 Task: Create a due date automation trigger when advanced on, on the monday of the week before a card is due add fields with custom field "Resume" set to a number greater than 1 and greater or equal to 10 at 11:00 AM.
Action: Mouse moved to (899, 279)
Screenshot: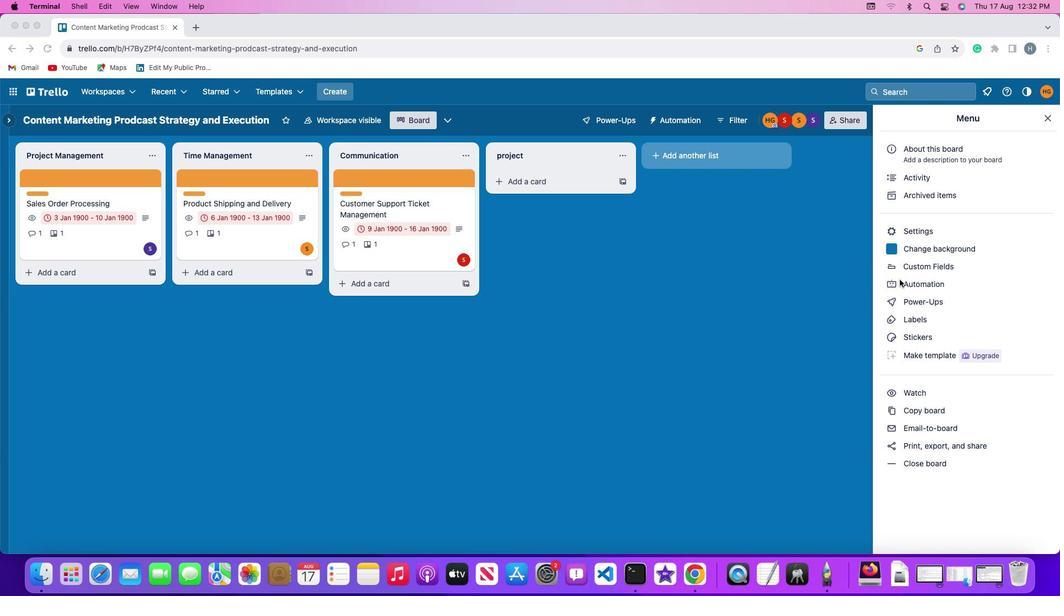 
Action: Mouse pressed left at (899, 279)
Screenshot: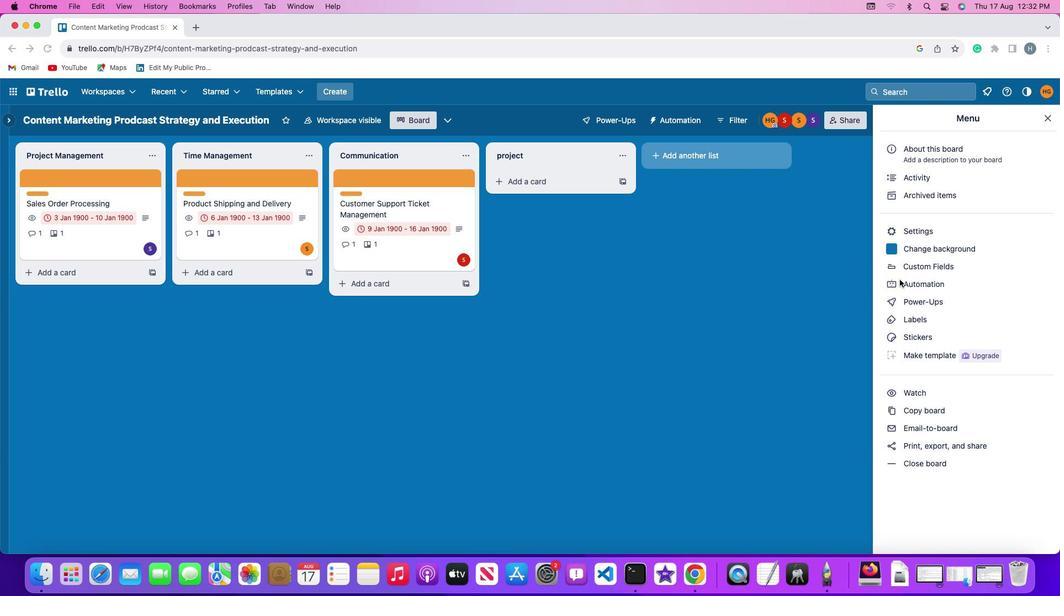 
Action: Mouse moved to (900, 279)
Screenshot: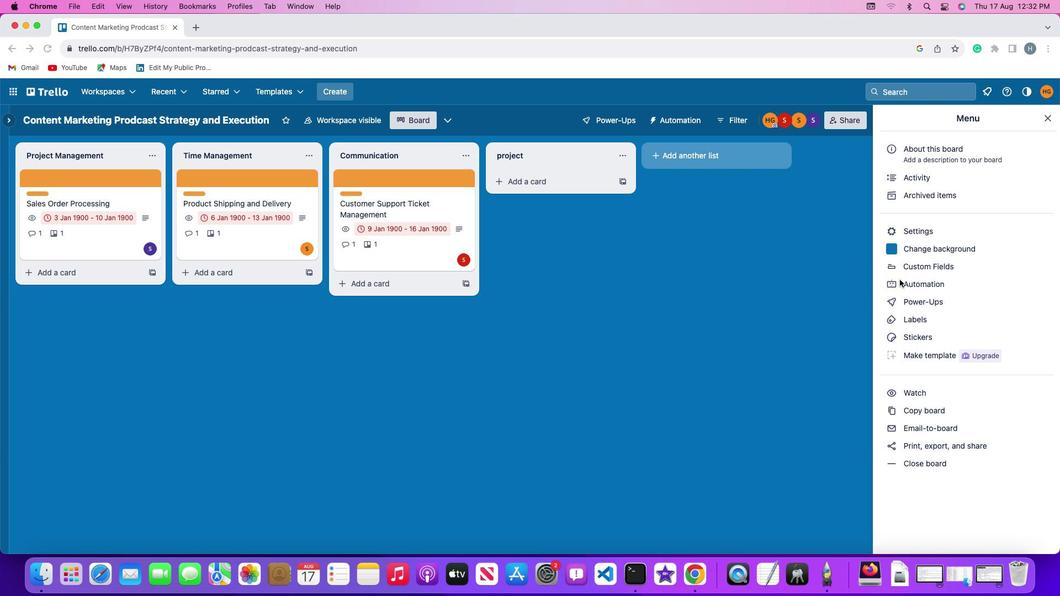 
Action: Mouse pressed left at (900, 279)
Screenshot: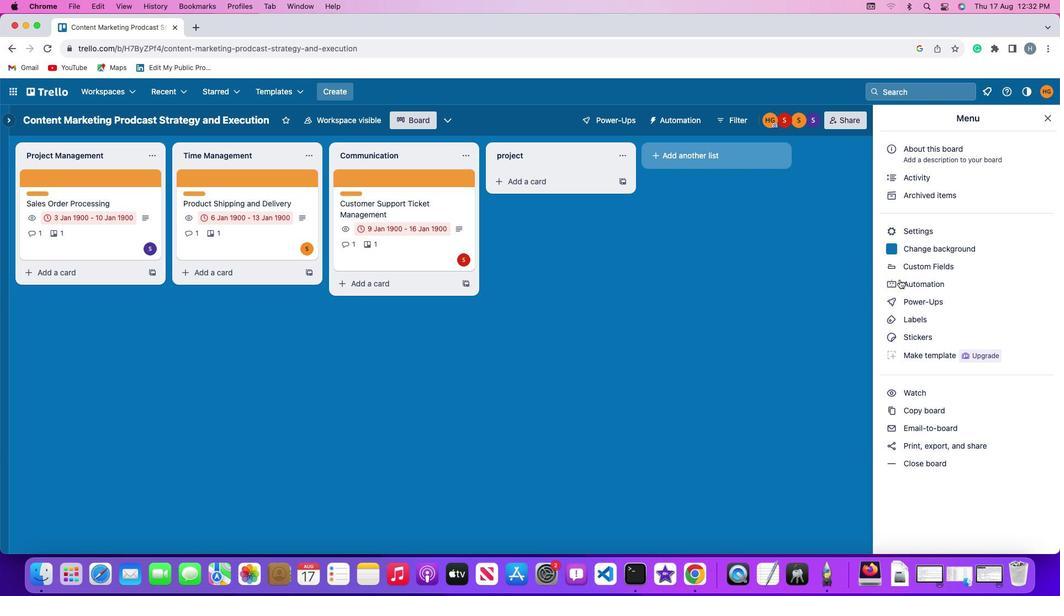 
Action: Mouse moved to (57, 266)
Screenshot: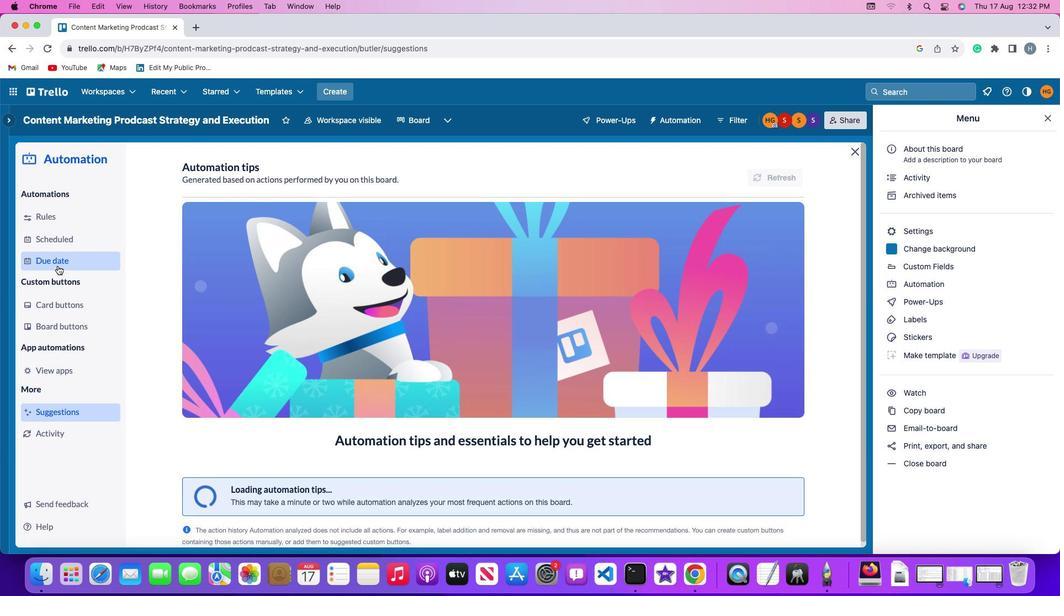 
Action: Mouse pressed left at (57, 266)
Screenshot: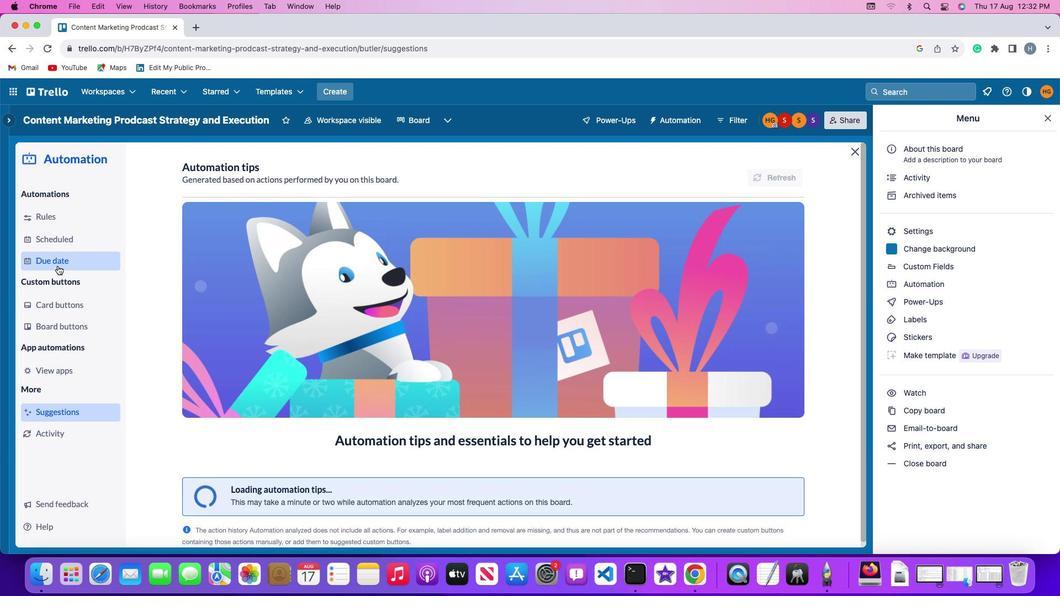 
Action: Mouse moved to (737, 168)
Screenshot: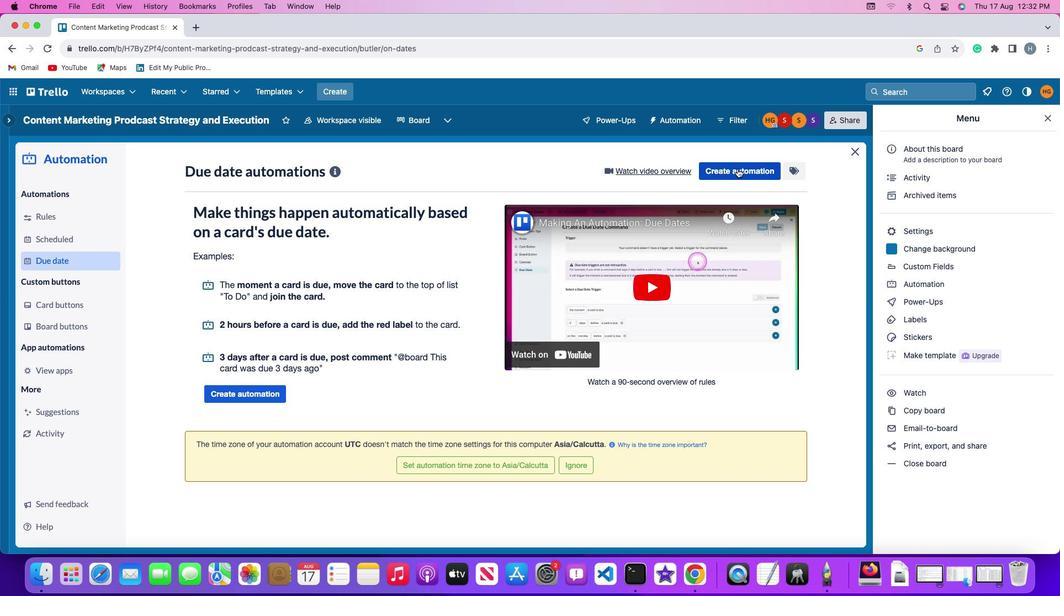 
Action: Mouse pressed left at (737, 168)
Screenshot: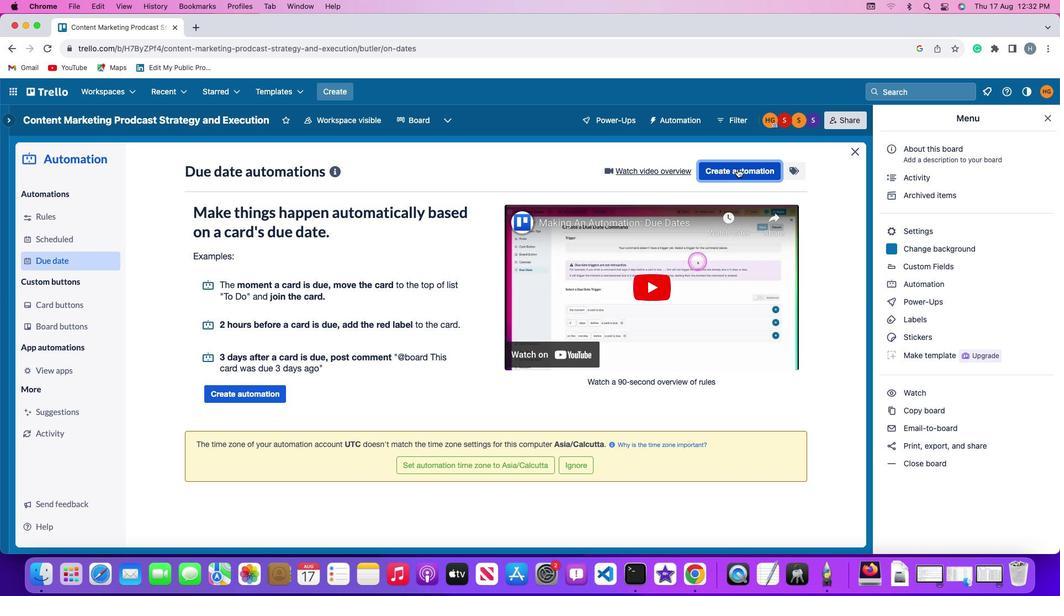 
Action: Mouse moved to (195, 278)
Screenshot: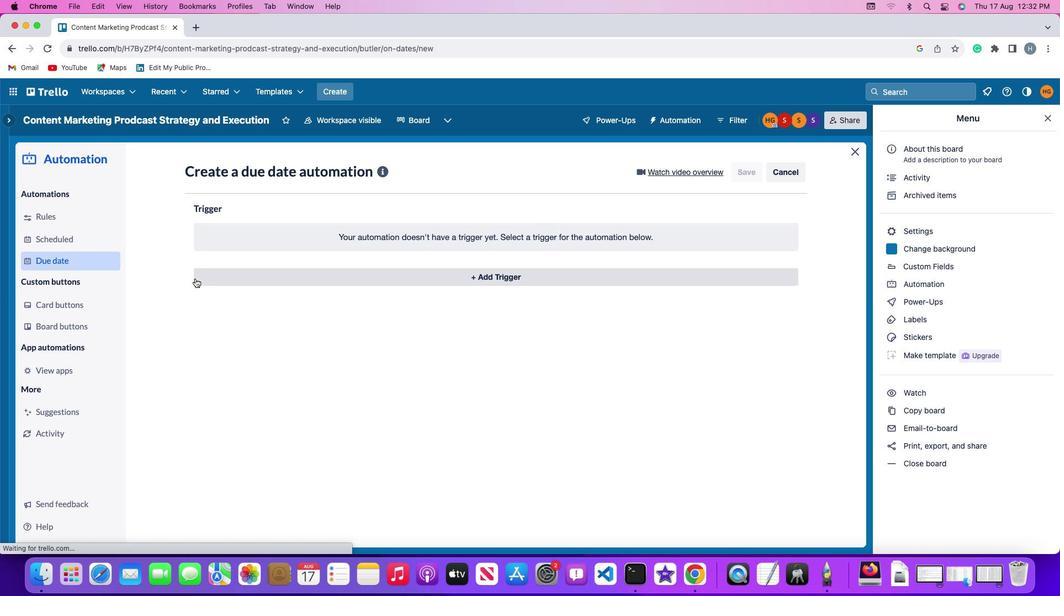 
Action: Mouse pressed left at (195, 278)
Screenshot: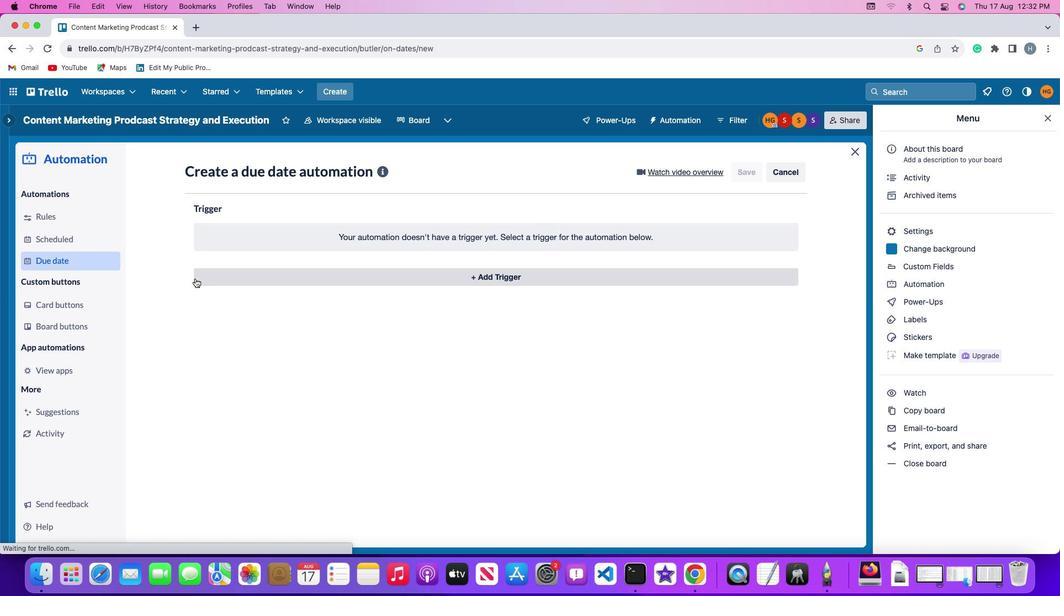 
Action: Mouse moved to (234, 482)
Screenshot: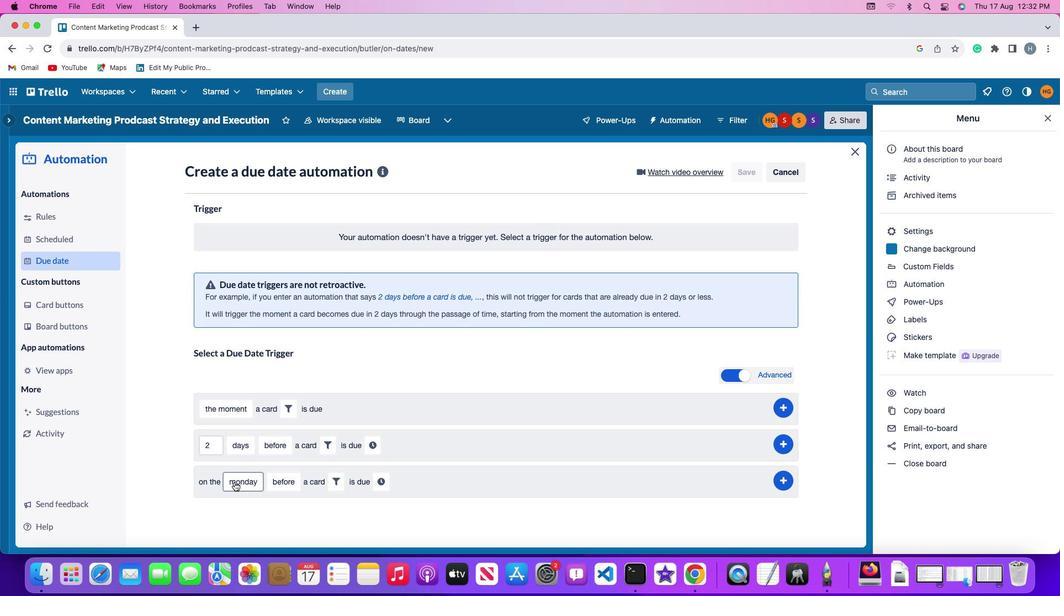
Action: Mouse pressed left at (234, 482)
Screenshot: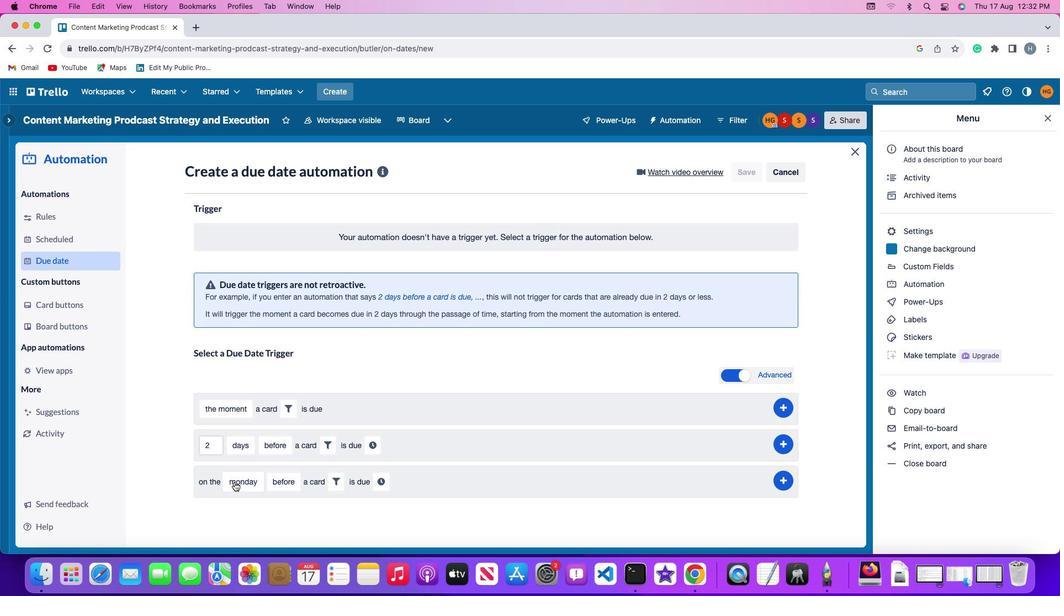 
Action: Mouse moved to (255, 326)
Screenshot: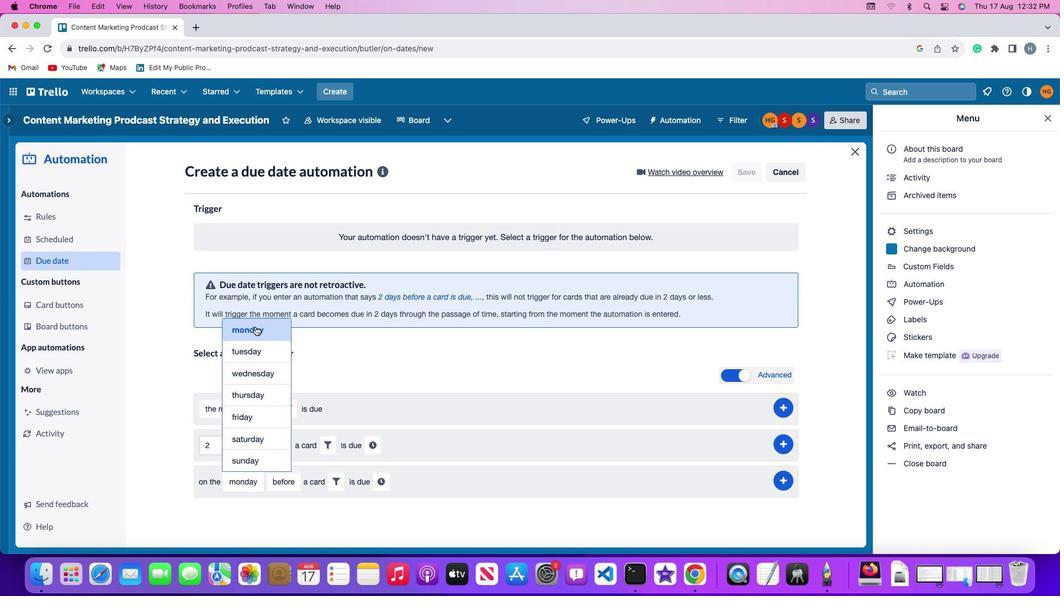 
Action: Mouse pressed left at (255, 326)
Screenshot: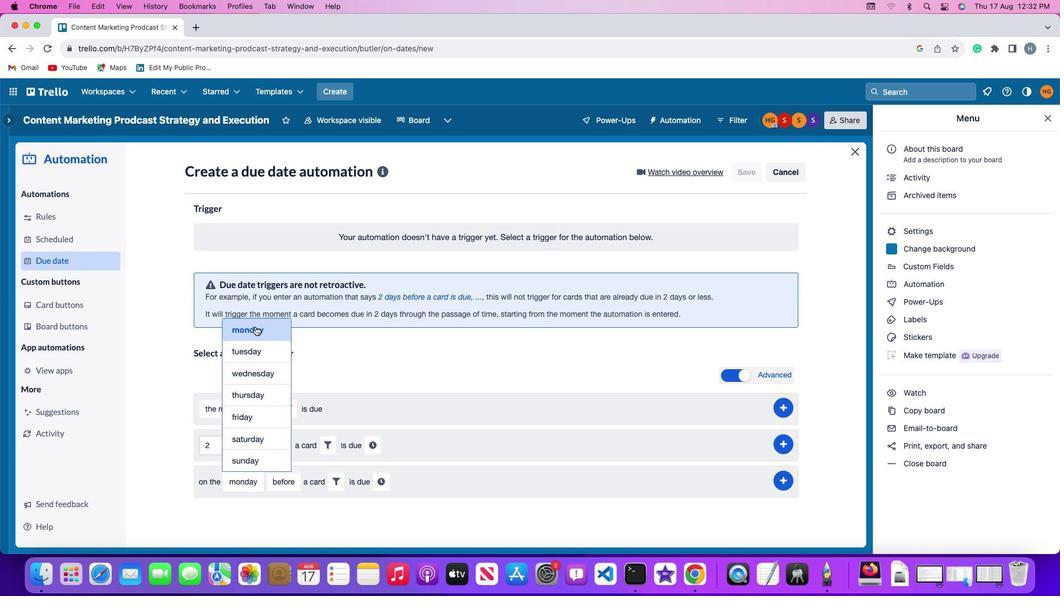 
Action: Mouse moved to (283, 477)
Screenshot: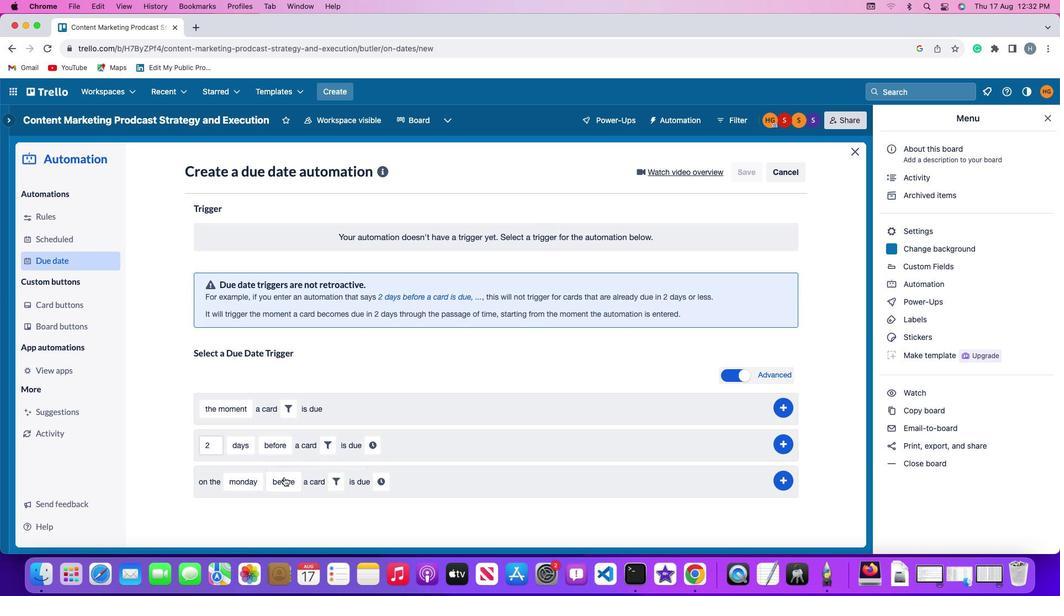 
Action: Mouse pressed left at (283, 477)
Screenshot: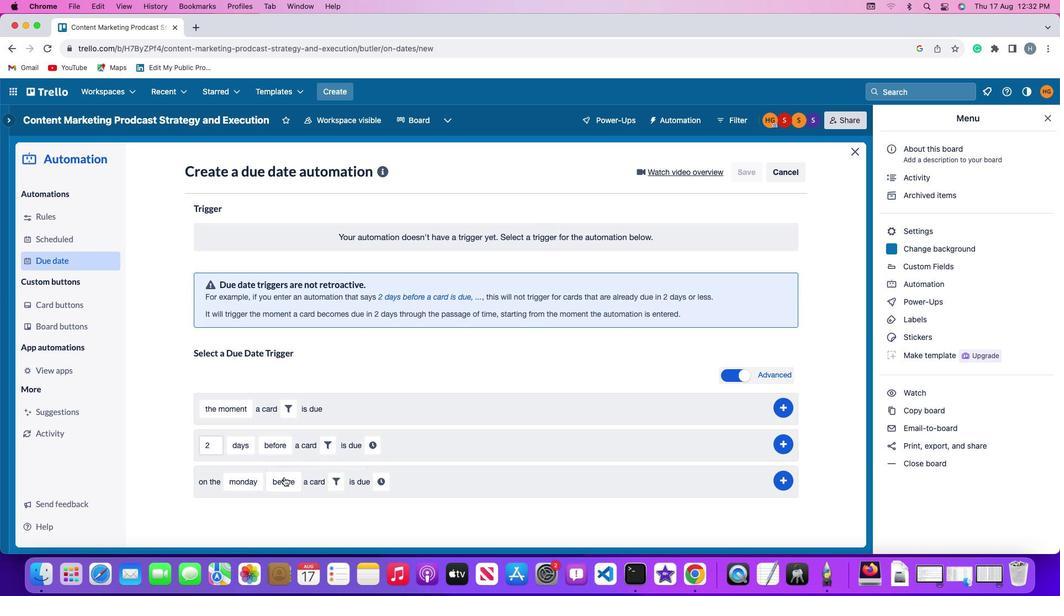 
Action: Mouse moved to (289, 464)
Screenshot: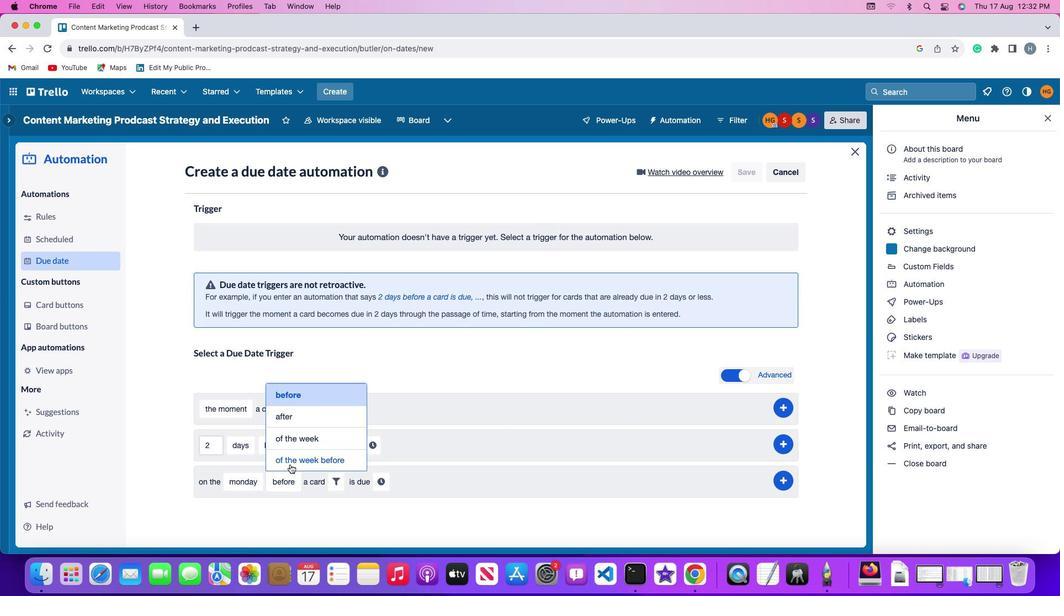 
Action: Mouse pressed left at (289, 464)
Screenshot: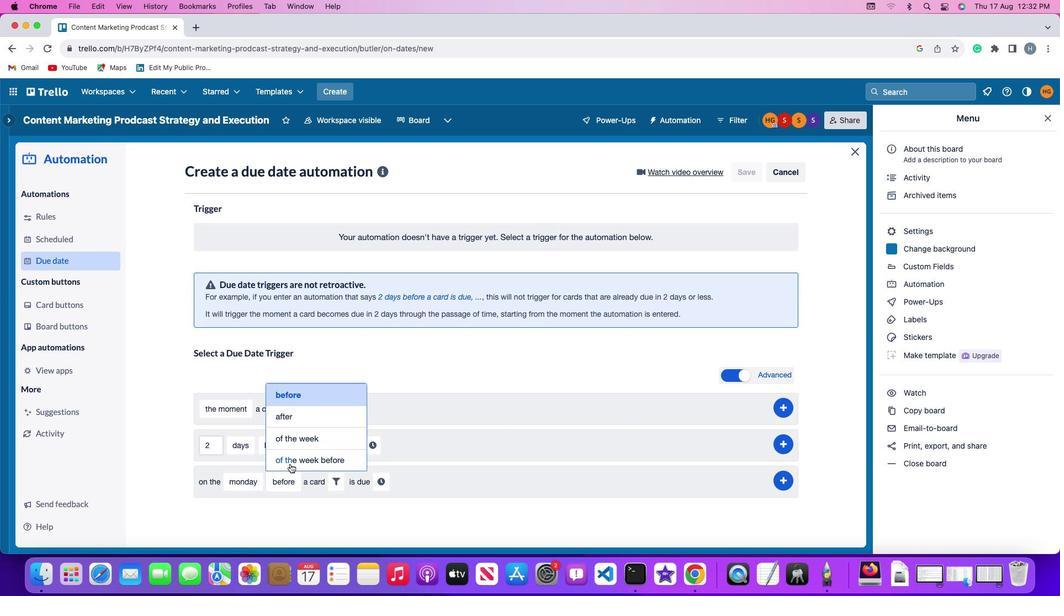 
Action: Mouse moved to (373, 483)
Screenshot: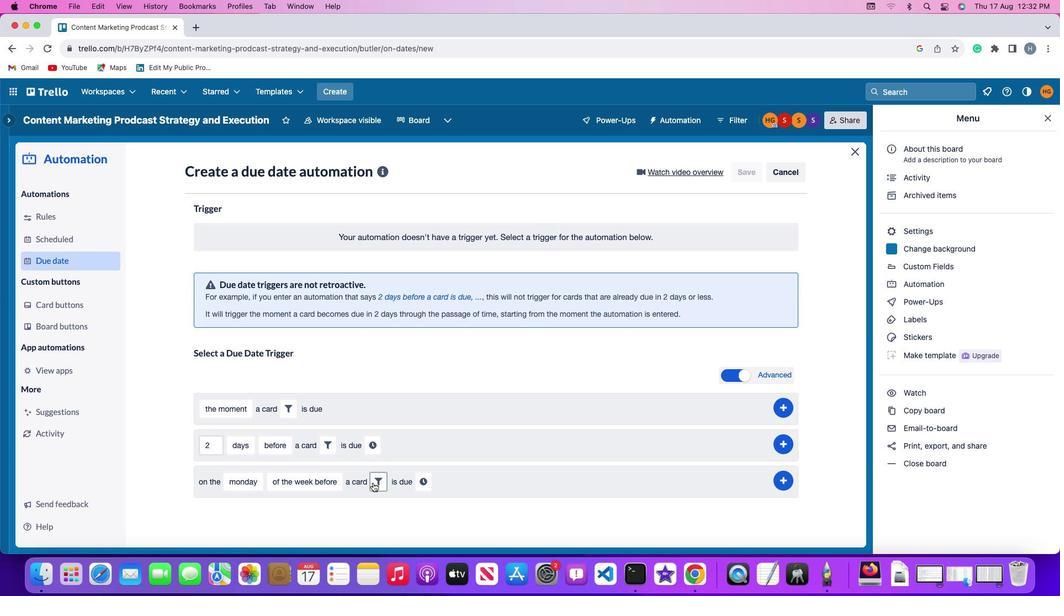 
Action: Mouse pressed left at (373, 483)
Screenshot: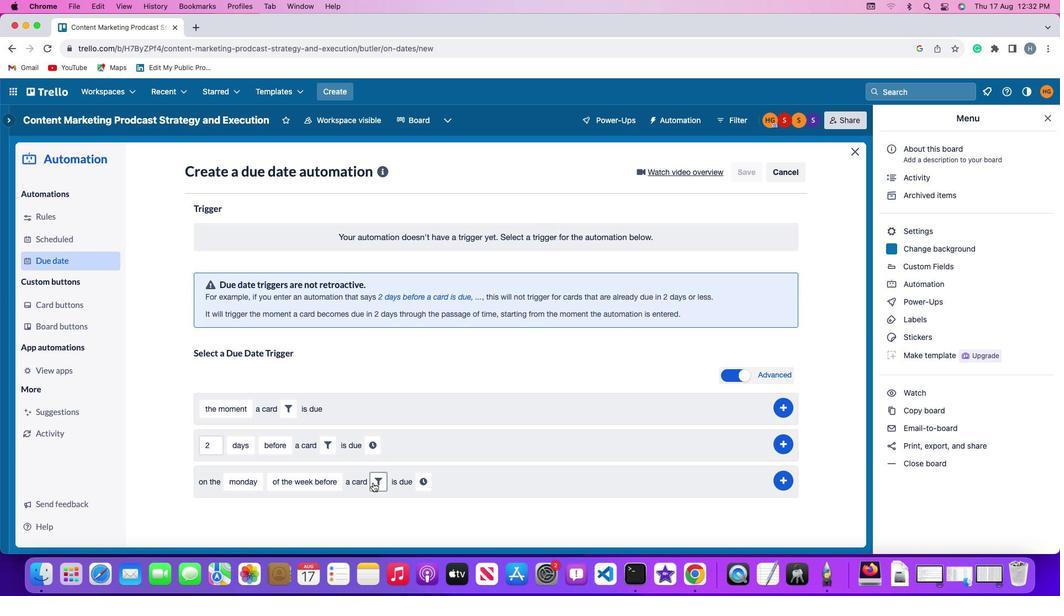 
Action: Mouse moved to (557, 516)
Screenshot: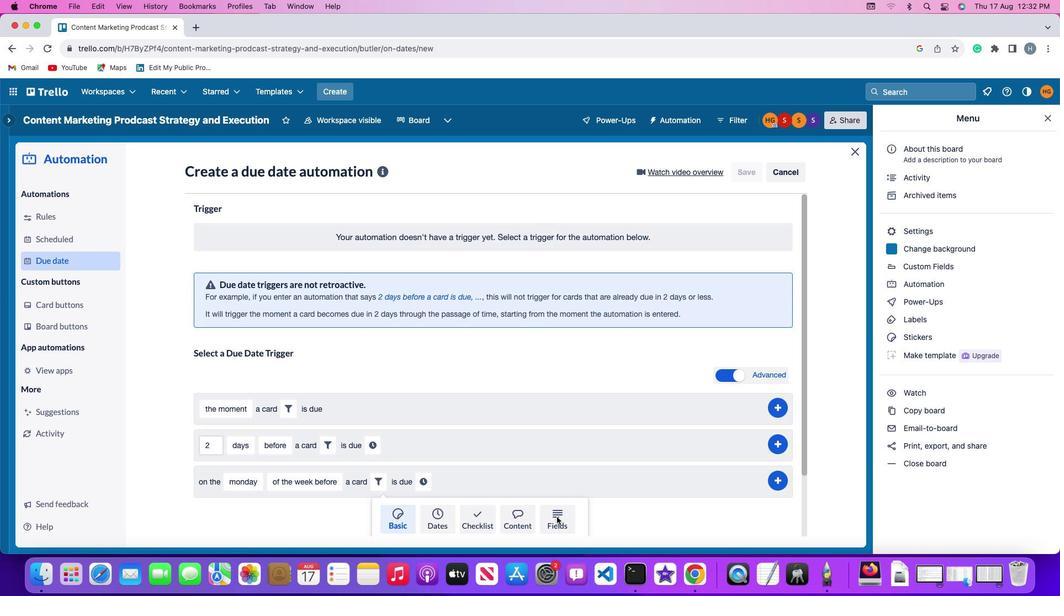 
Action: Mouse pressed left at (557, 516)
Screenshot: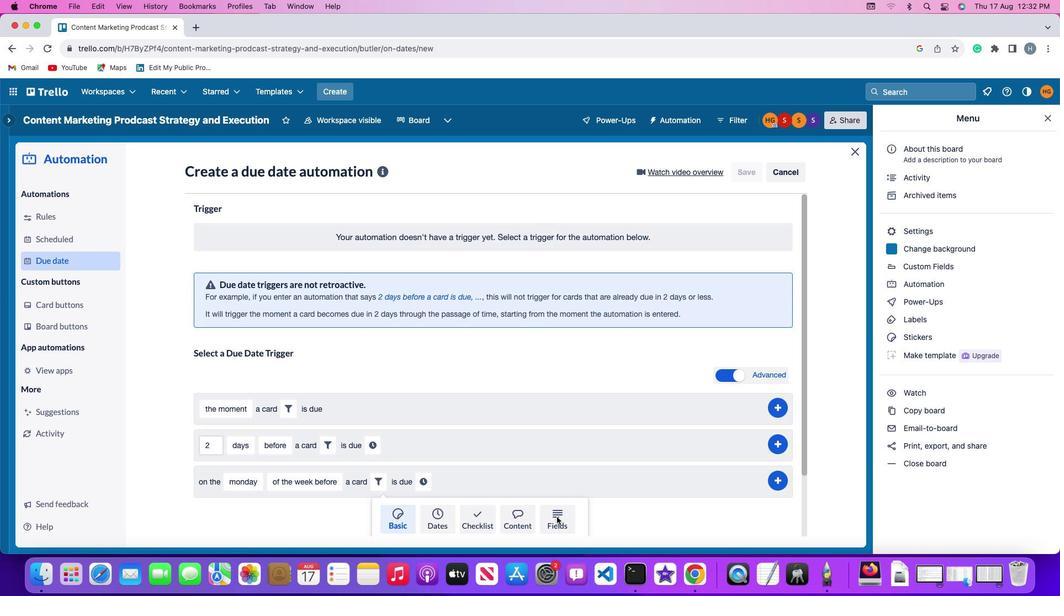 
Action: Mouse moved to (372, 525)
Screenshot: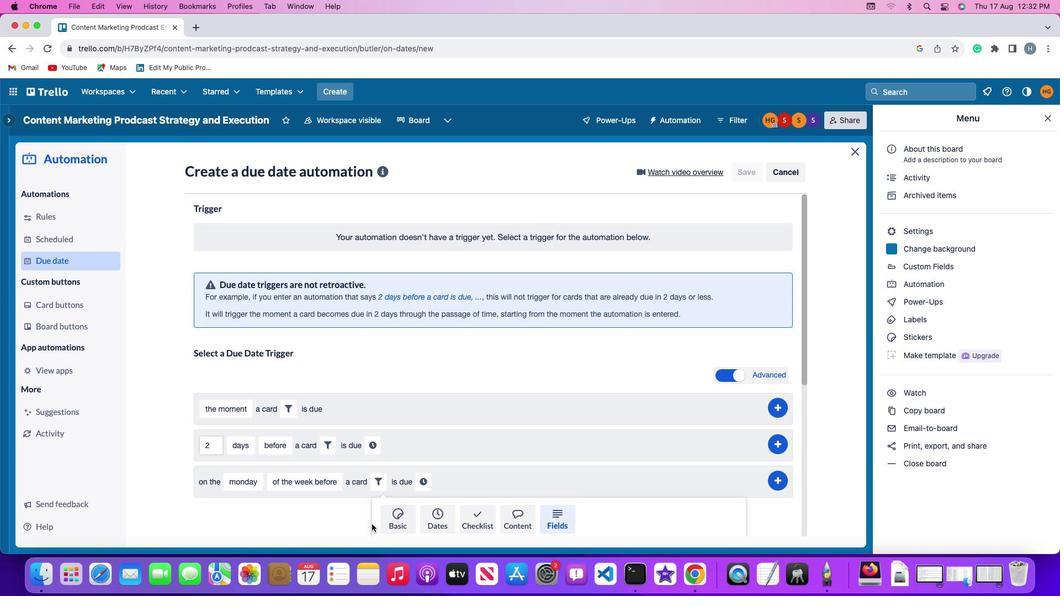 
Action: Mouse scrolled (372, 525) with delta (0, 0)
Screenshot: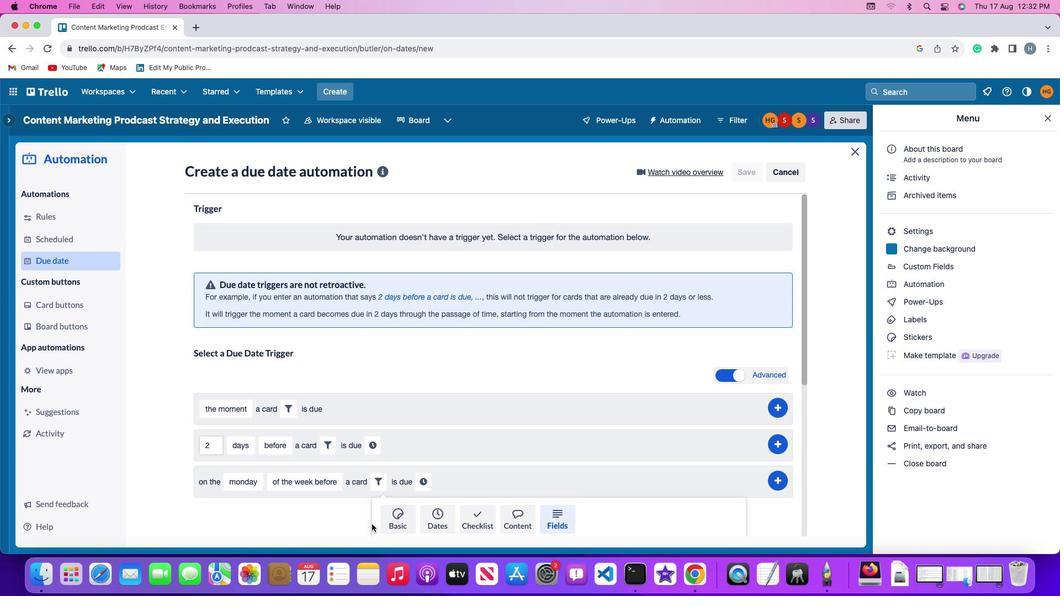 
Action: Mouse moved to (372, 524)
Screenshot: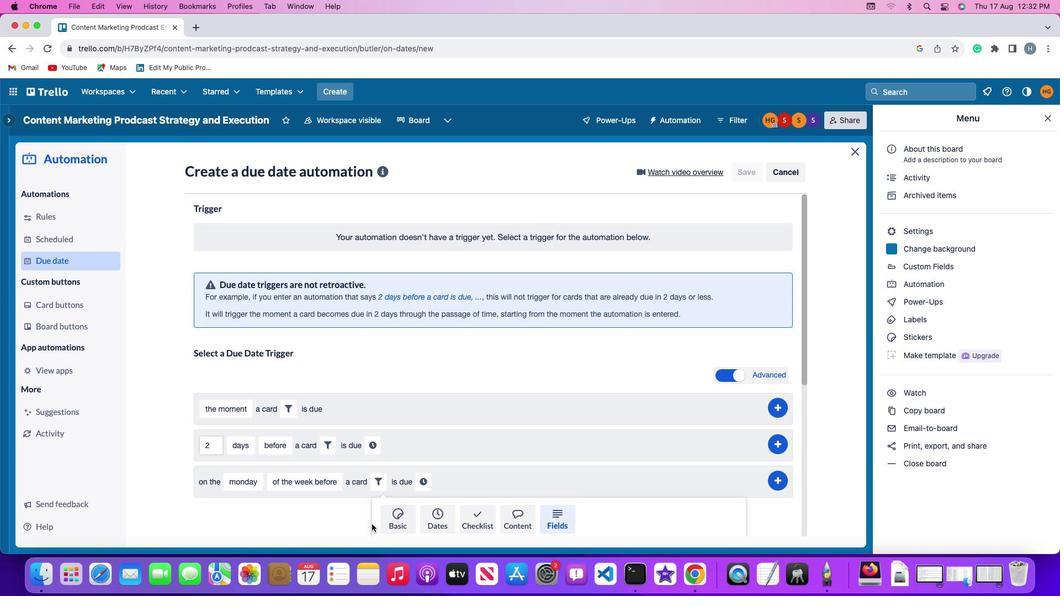 
Action: Mouse scrolled (372, 524) with delta (0, 0)
Screenshot: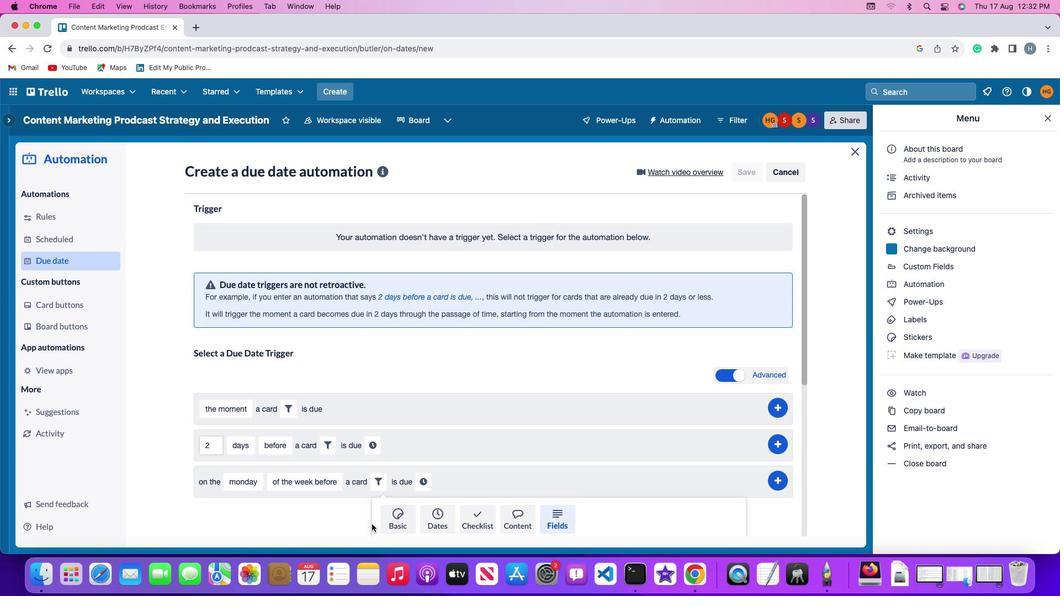 
Action: Mouse moved to (372, 524)
Screenshot: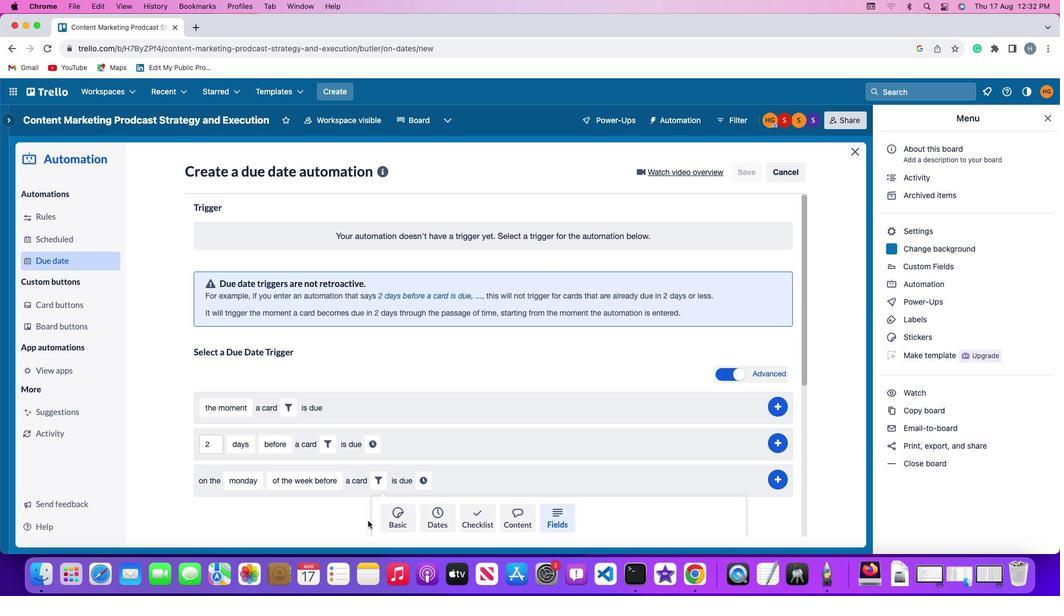 
Action: Mouse scrolled (372, 524) with delta (0, -1)
Screenshot: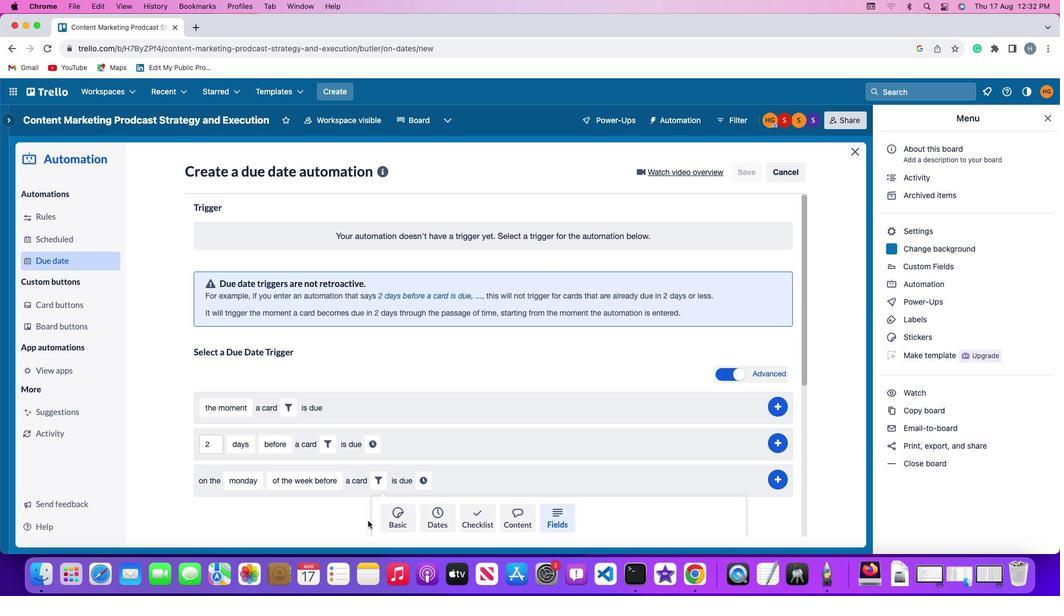 
Action: Mouse moved to (371, 523)
Screenshot: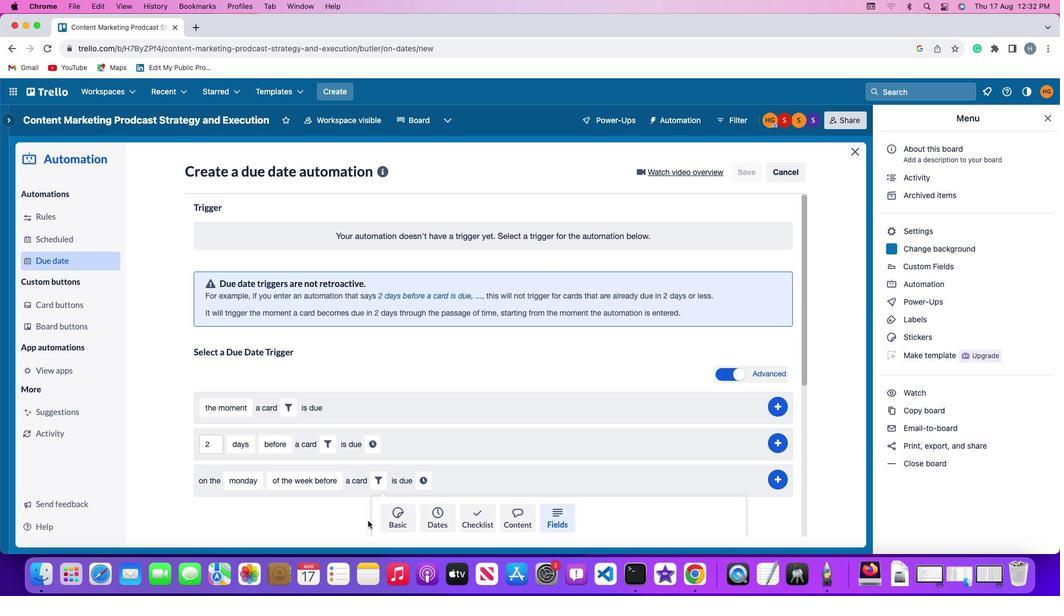 
Action: Mouse scrolled (371, 523) with delta (0, -2)
Screenshot: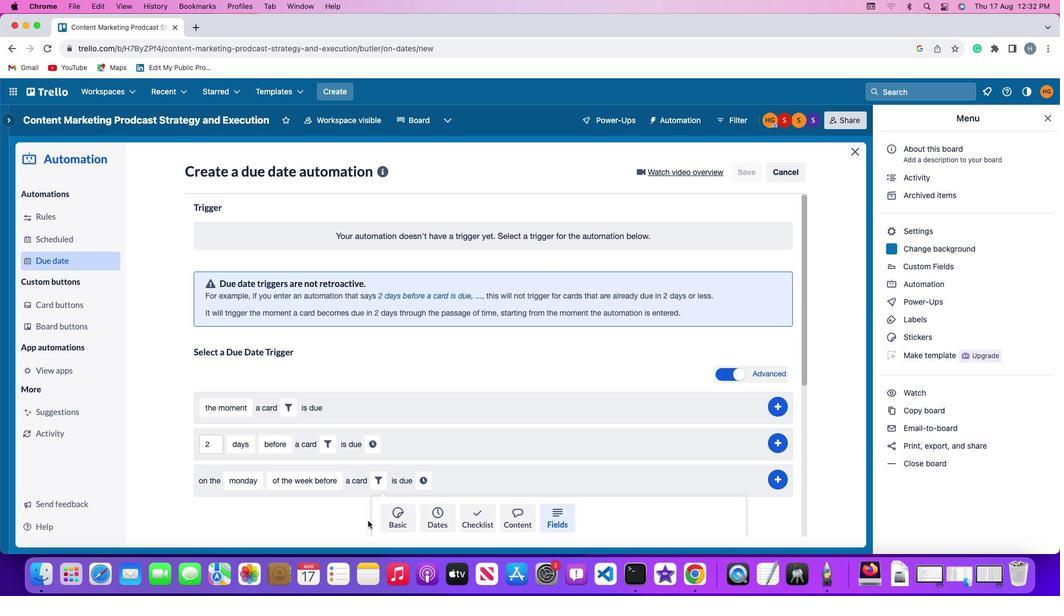 
Action: Mouse moved to (368, 520)
Screenshot: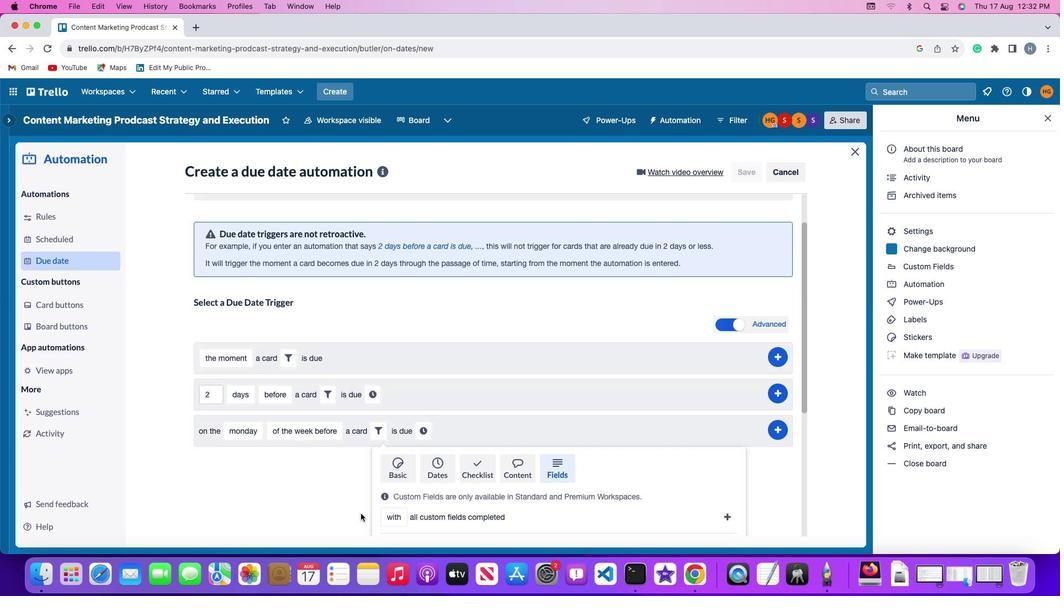 
Action: Mouse scrolled (368, 520) with delta (0, -3)
Screenshot: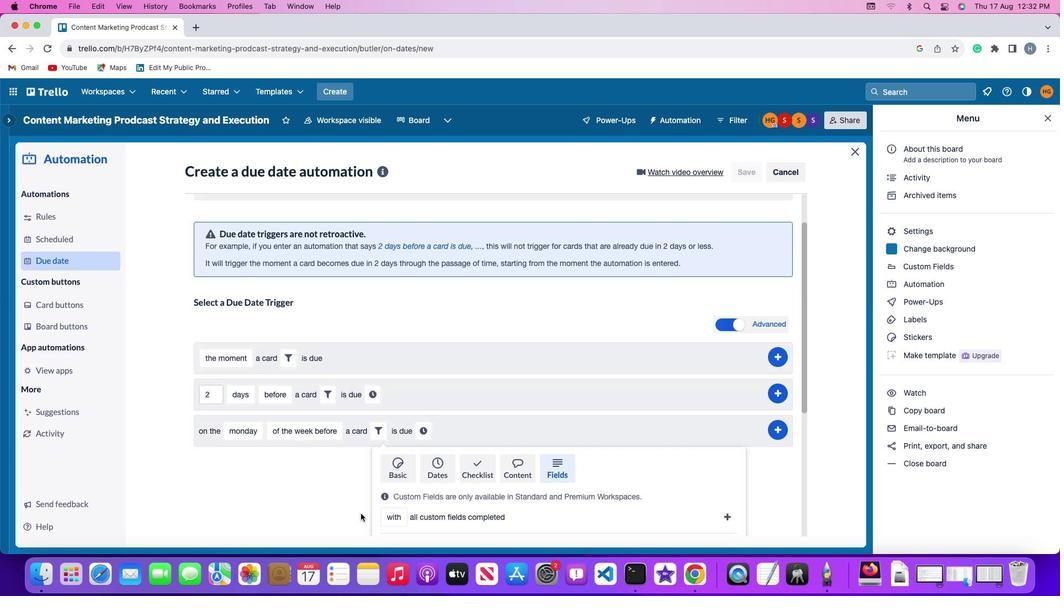 
Action: Mouse moved to (347, 505)
Screenshot: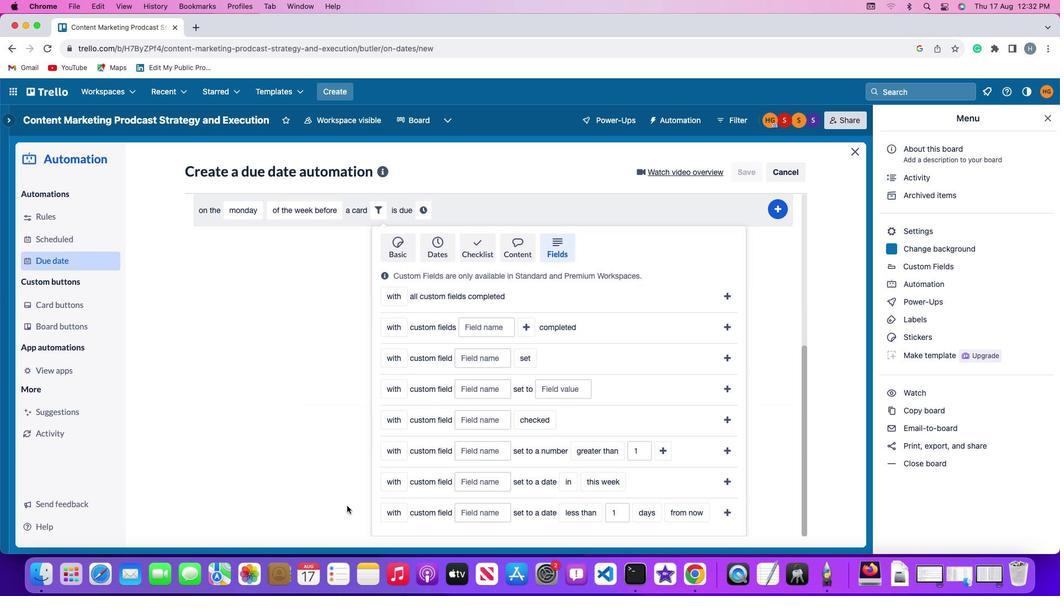 
Action: Mouse scrolled (347, 505) with delta (0, 0)
Screenshot: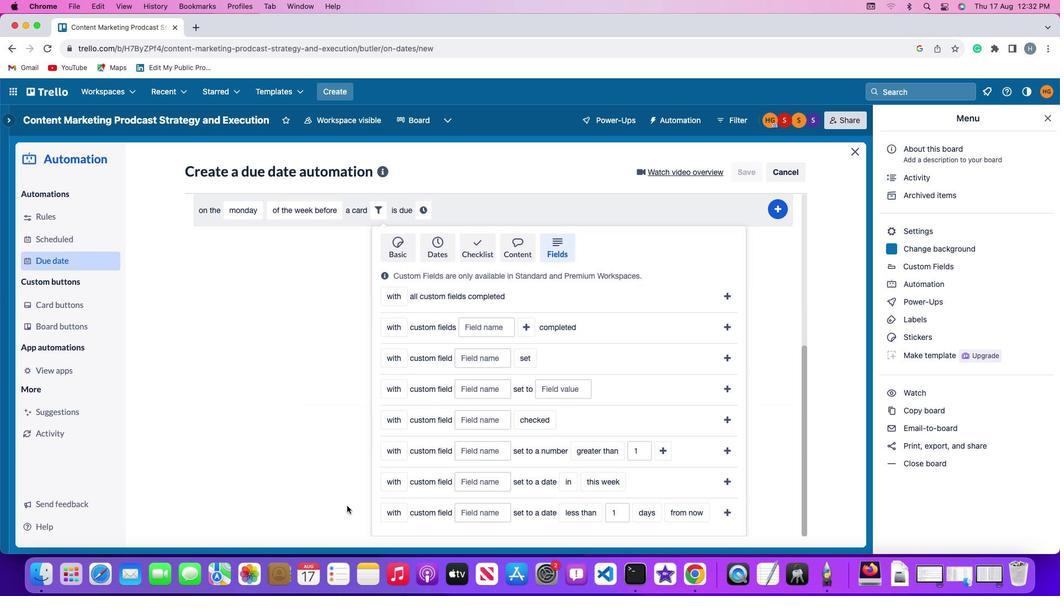 
Action: Mouse moved to (346, 505)
Screenshot: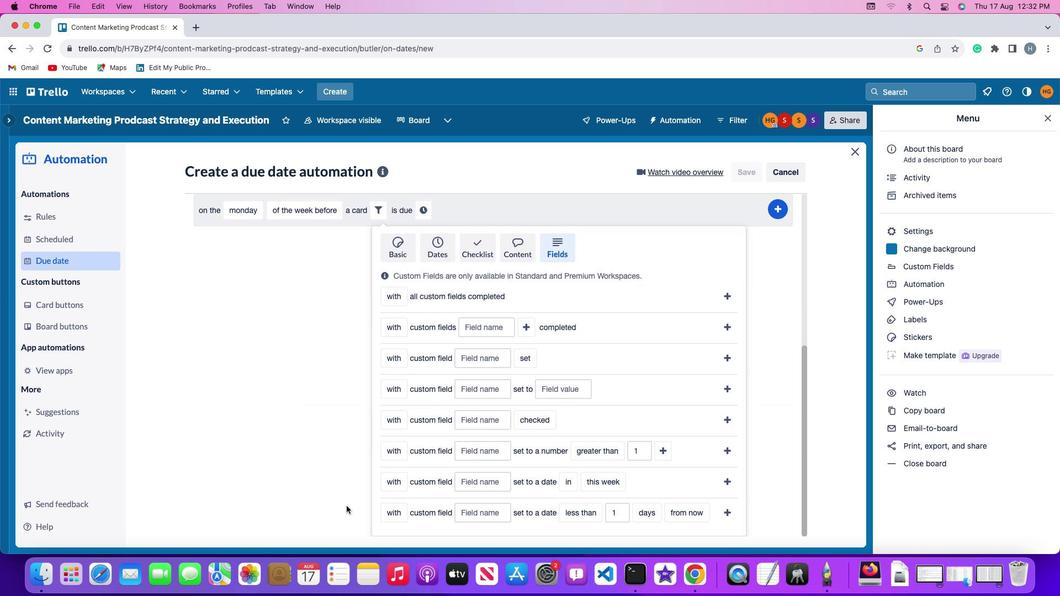 
Action: Mouse scrolled (346, 505) with delta (0, 0)
Screenshot: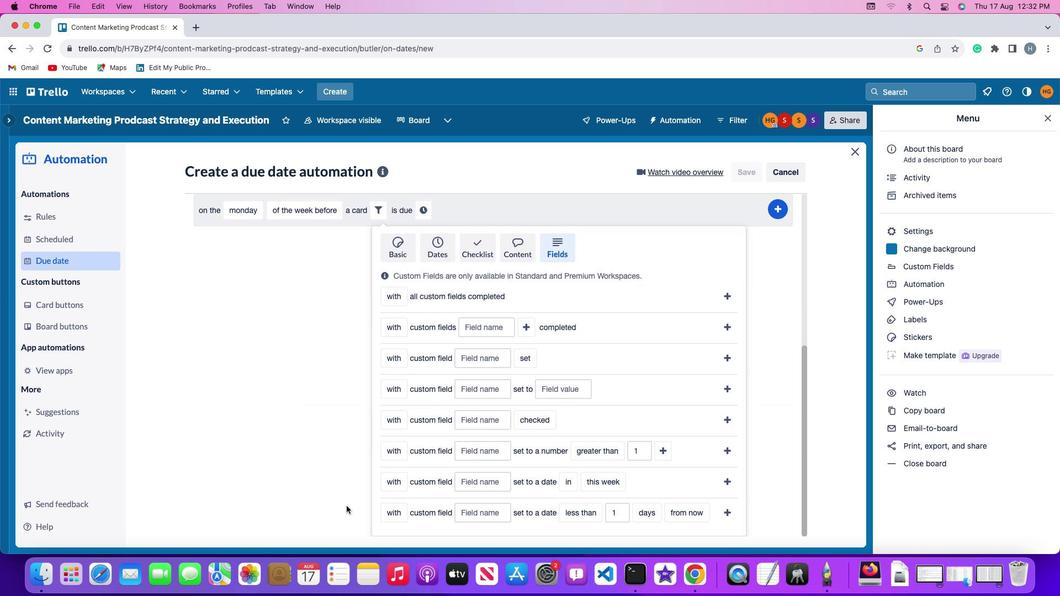 
Action: Mouse scrolled (346, 505) with delta (0, -1)
Screenshot: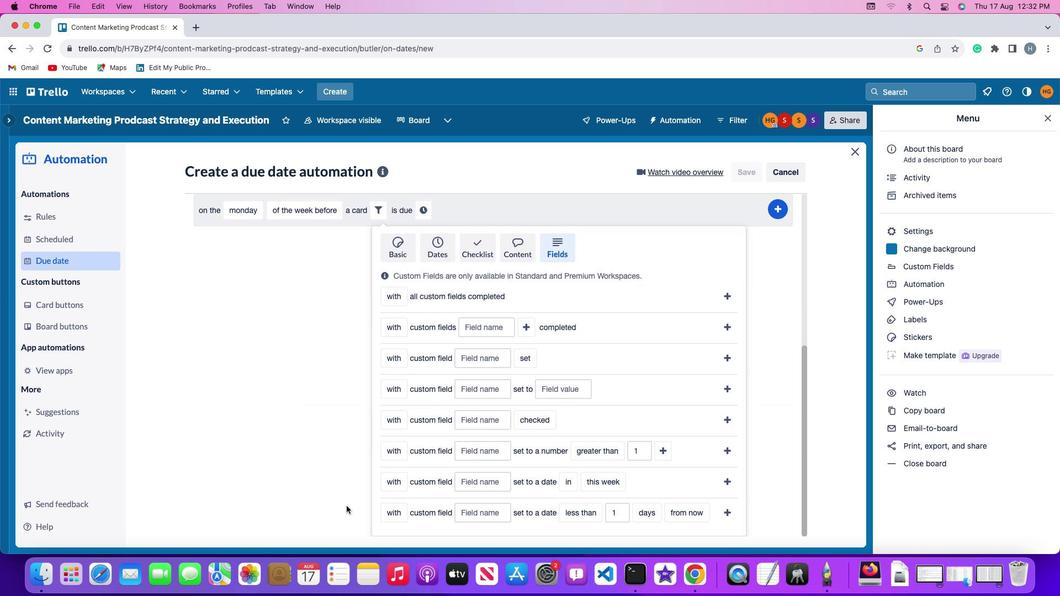 
Action: Mouse moved to (346, 505)
Screenshot: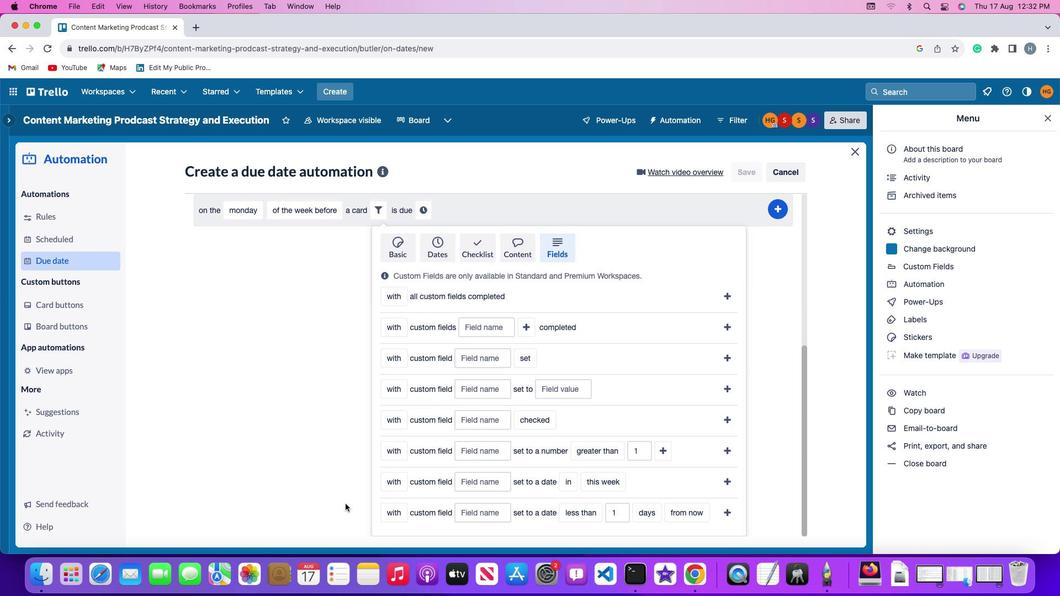 
Action: Mouse scrolled (346, 505) with delta (0, -2)
Screenshot: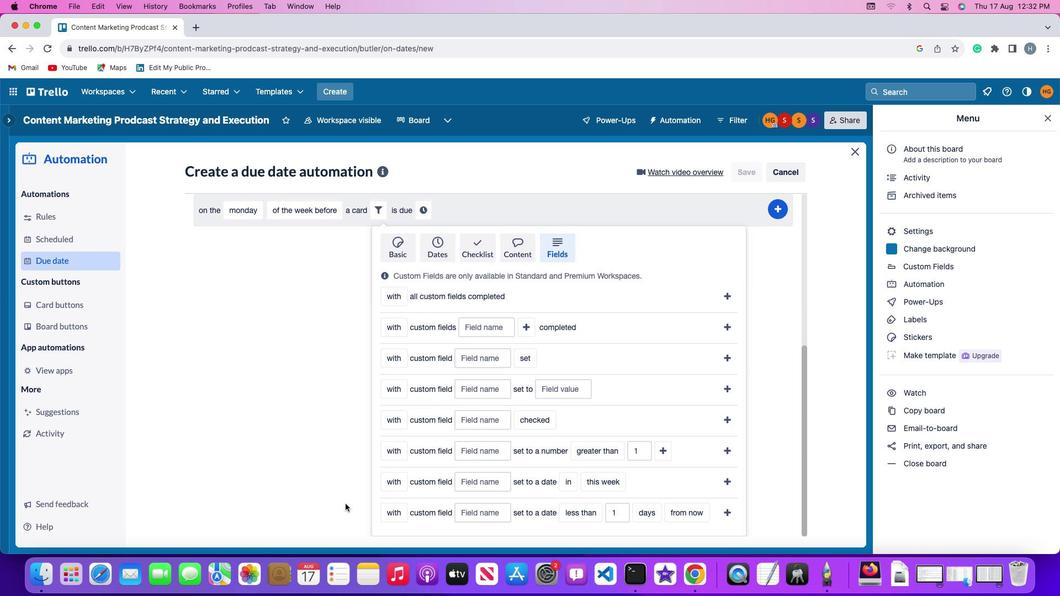 
Action: Mouse moved to (401, 452)
Screenshot: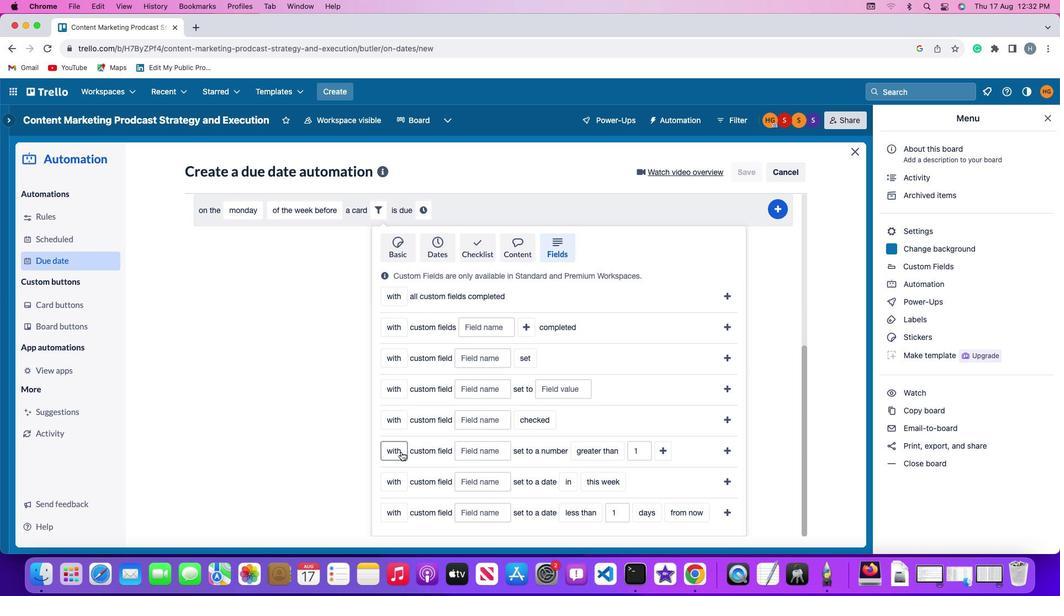 
Action: Mouse pressed left at (401, 452)
Screenshot: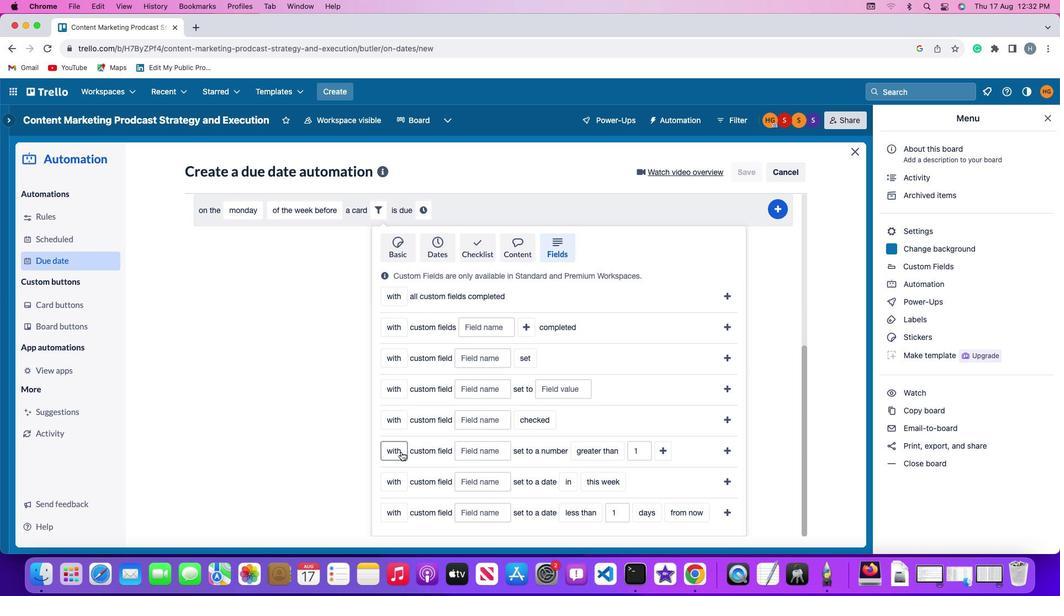 
Action: Mouse moved to (402, 470)
Screenshot: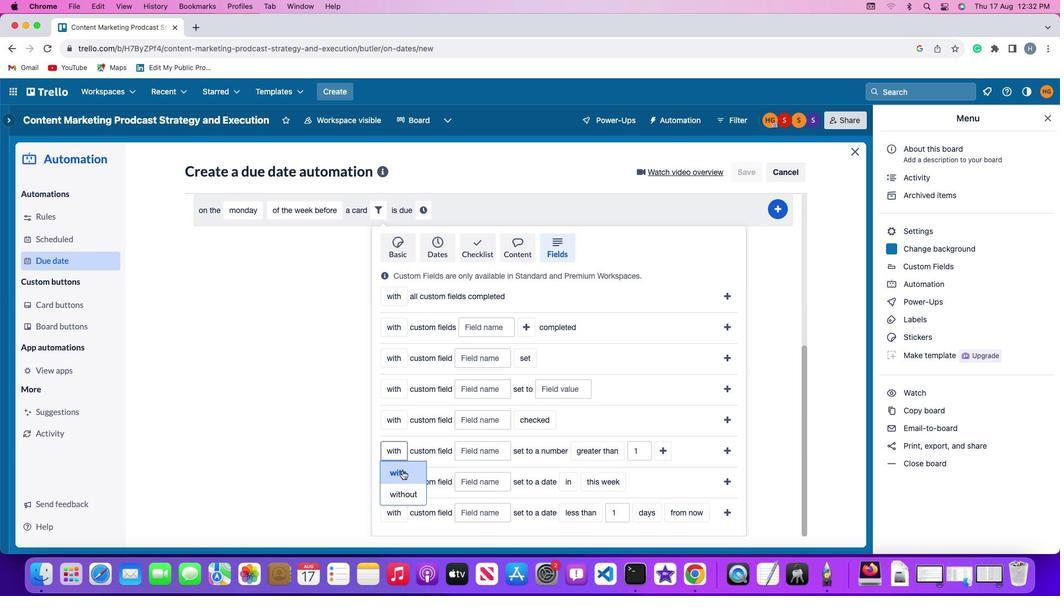 
Action: Mouse pressed left at (402, 470)
Screenshot: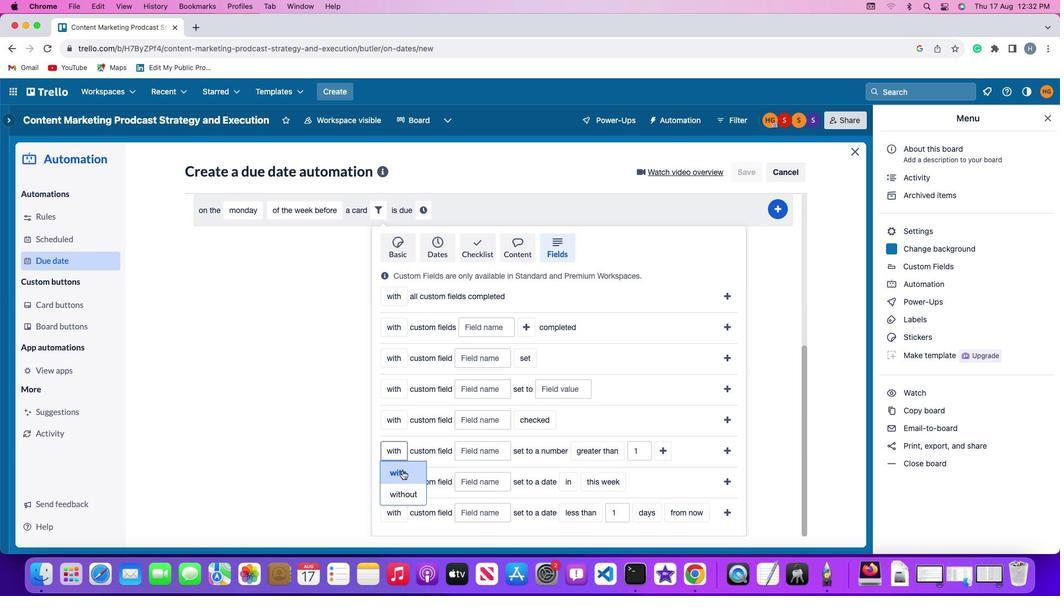
Action: Mouse moved to (466, 454)
Screenshot: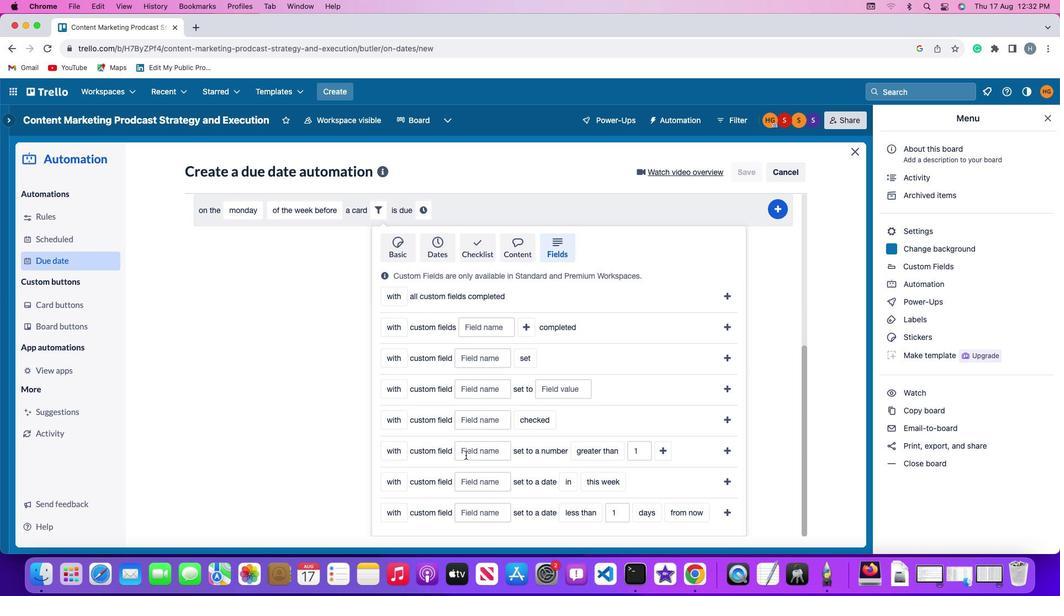 
Action: Mouse pressed left at (466, 454)
Screenshot: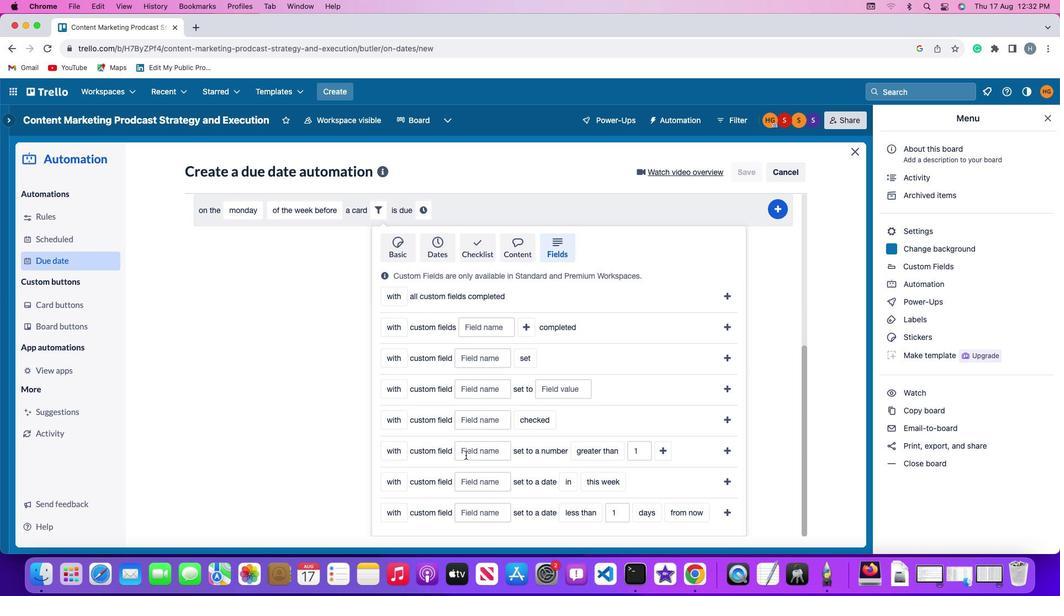 
Action: Mouse moved to (466, 453)
Screenshot: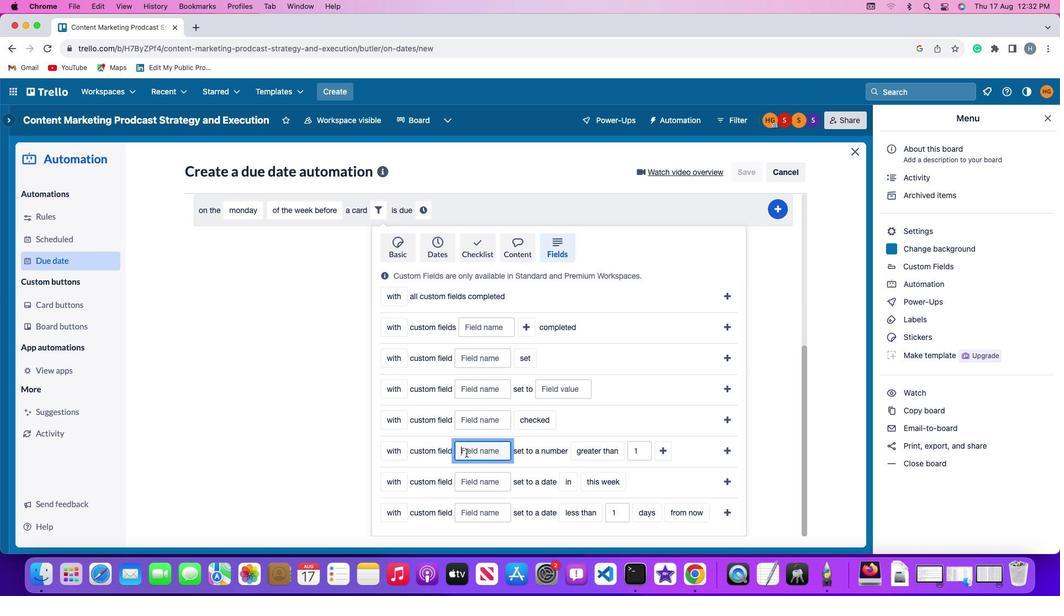 
Action: Key pressed Key.shift'R''e''s''u''m''e'
Screenshot: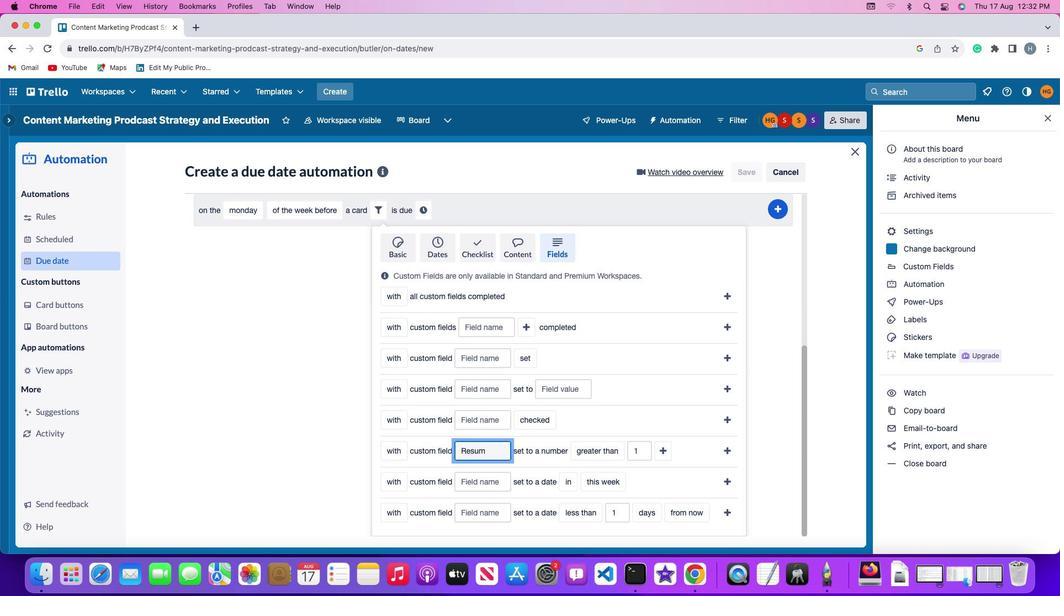 
Action: Mouse moved to (596, 448)
Screenshot: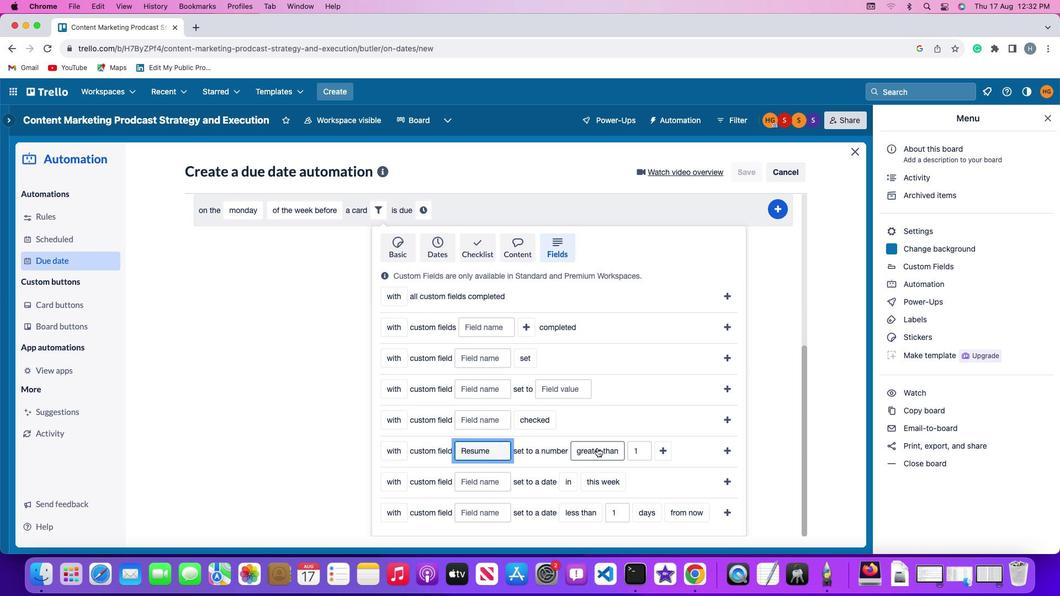 
Action: Mouse pressed left at (596, 448)
Screenshot: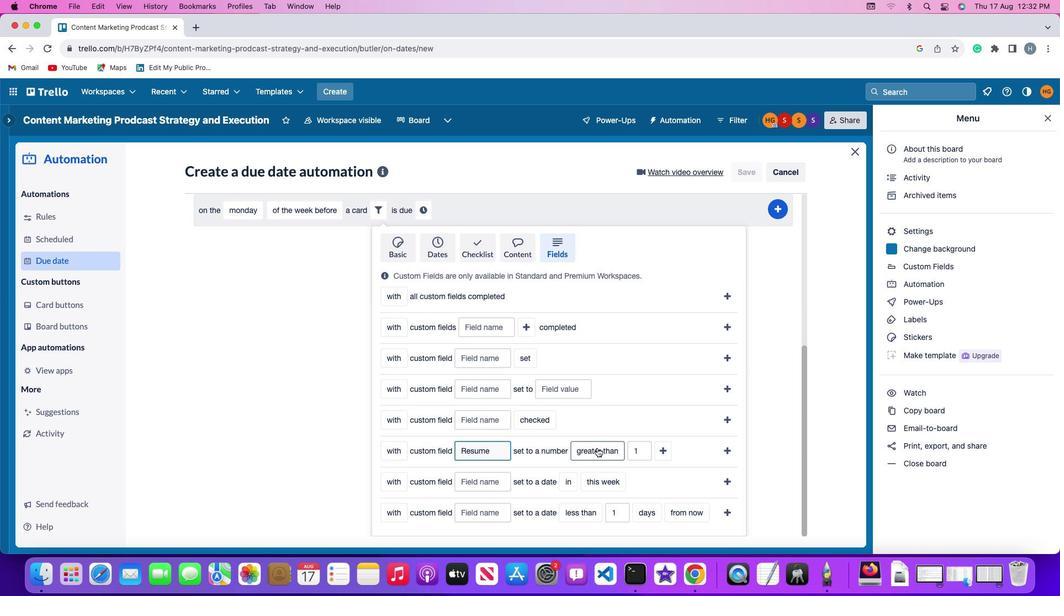 
Action: Mouse moved to (601, 360)
Screenshot: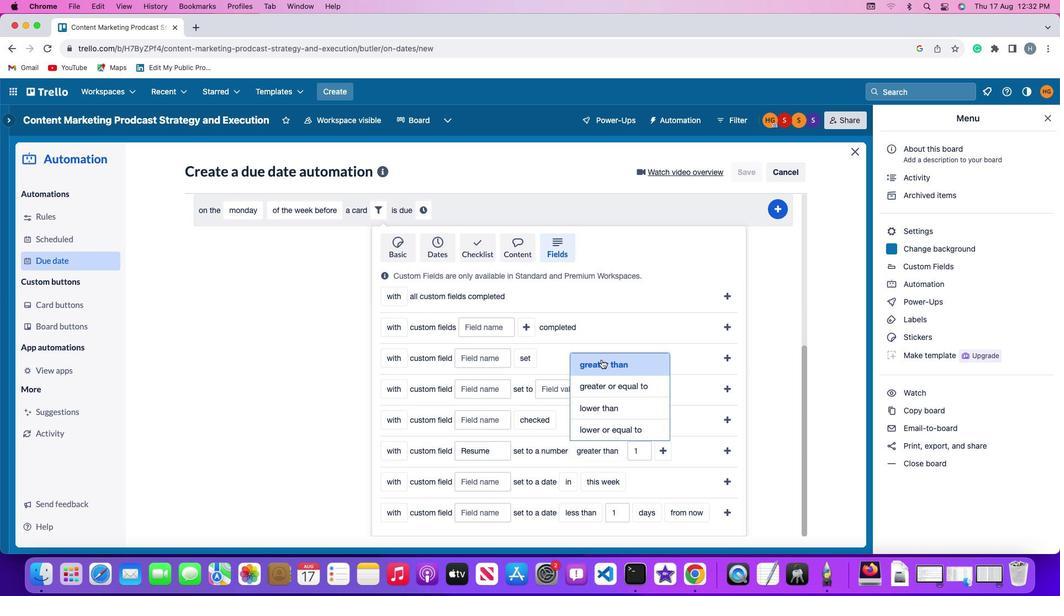 
Action: Mouse pressed left at (601, 360)
Screenshot: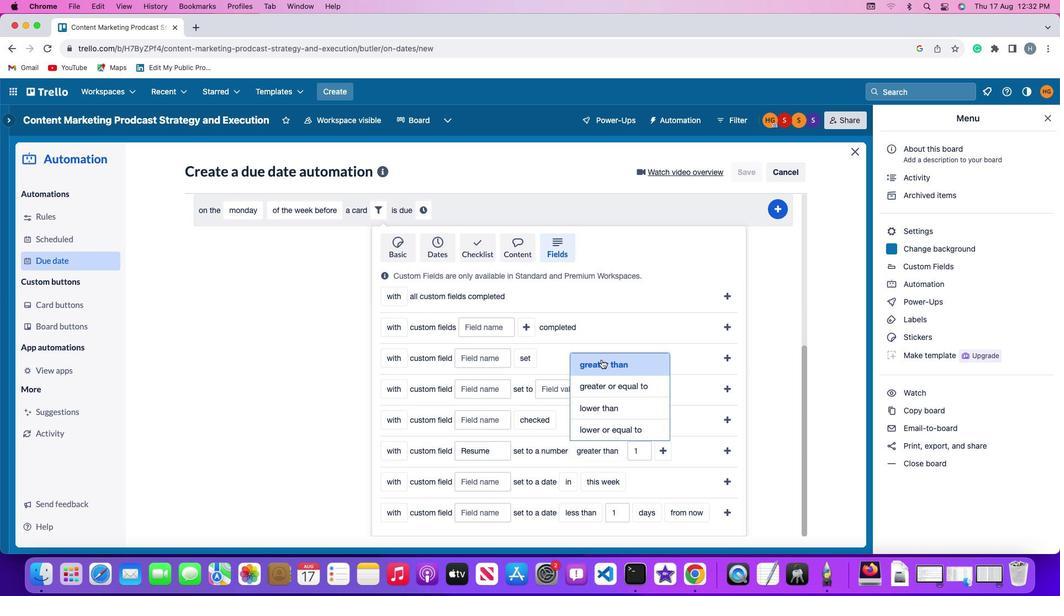 
Action: Mouse moved to (646, 450)
Screenshot: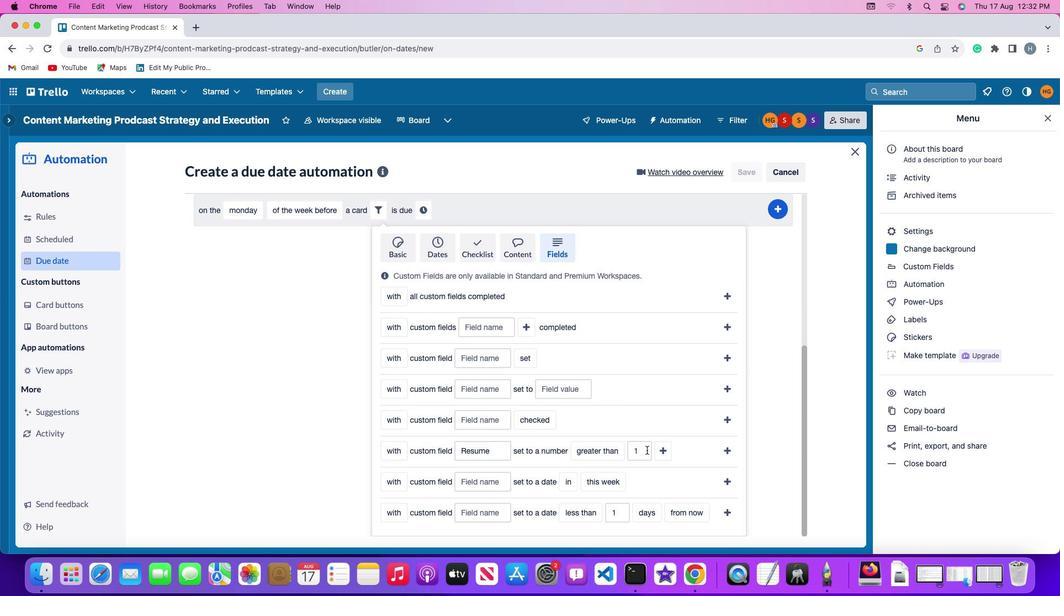 
Action: Mouse pressed left at (646, 450)
Screenshot: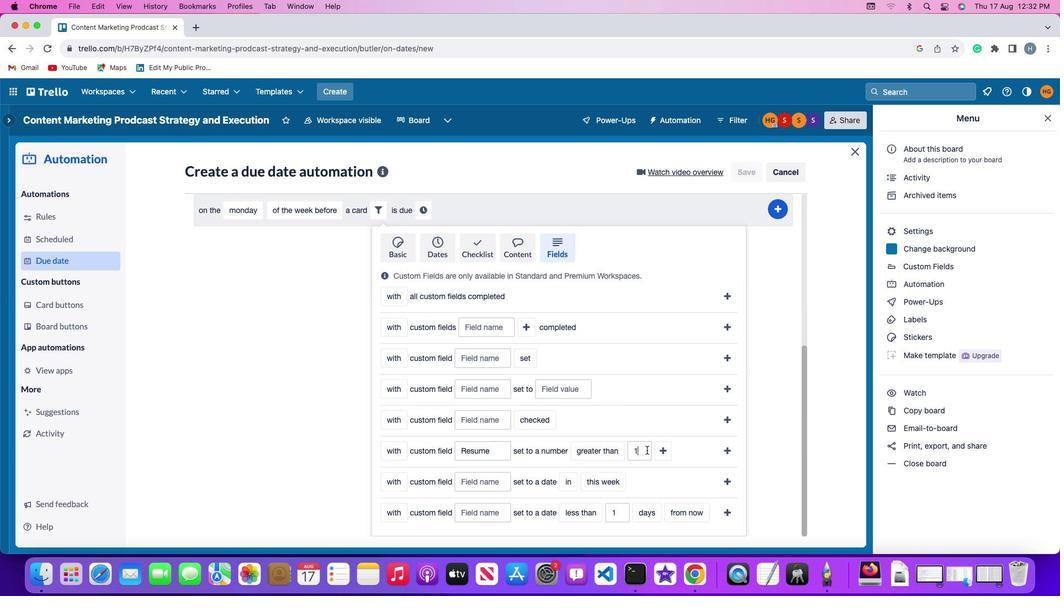 
Action: Key pressed Key.backspace'1'
Screenshot: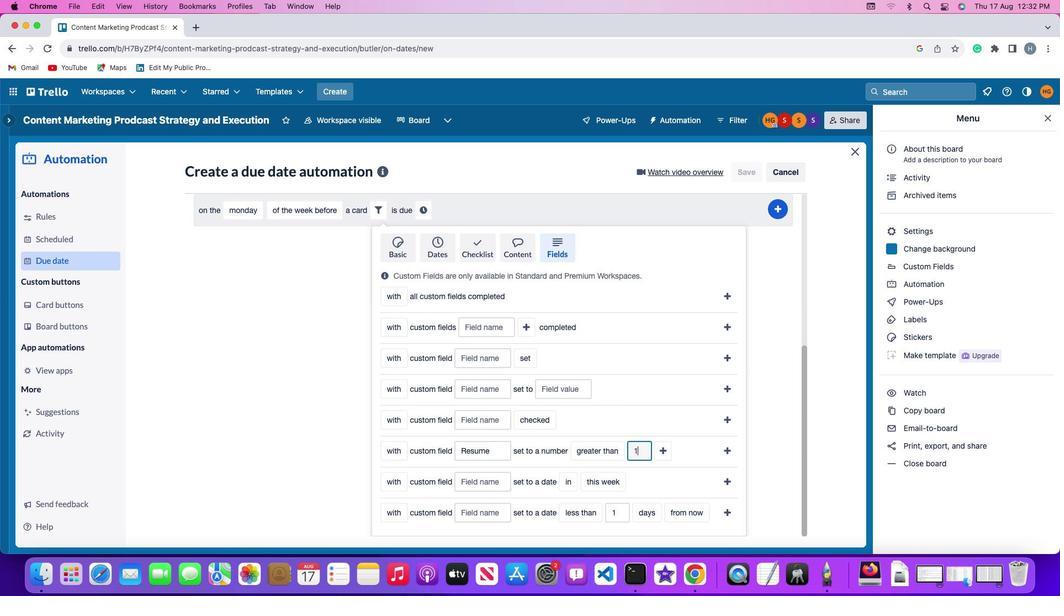 
Action: Mouse moved to (665, 450)
Screenshot: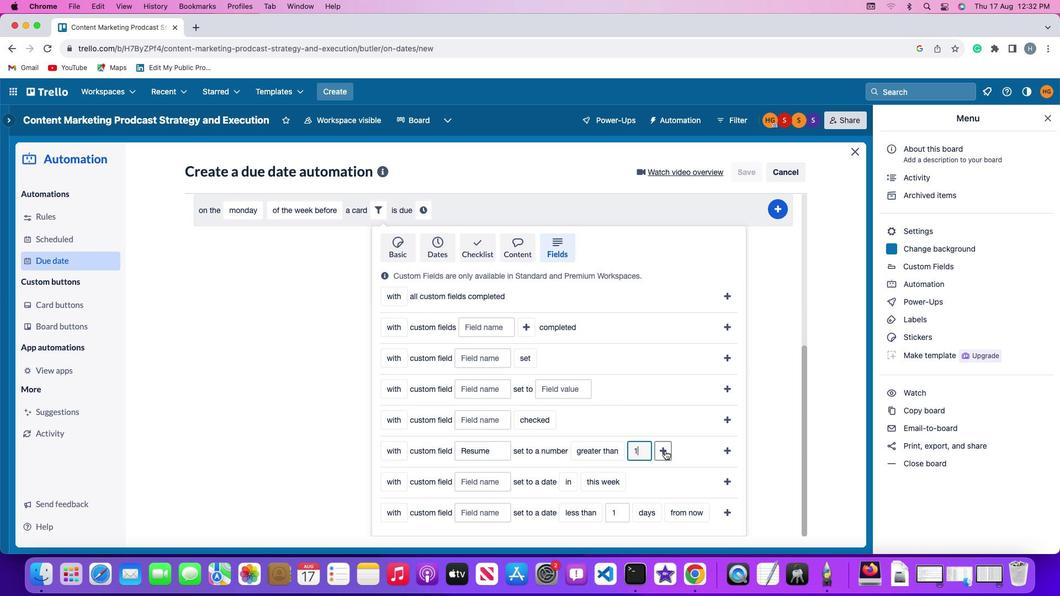 
Action: Mouse pressed left at (665, 450)
Screenshot: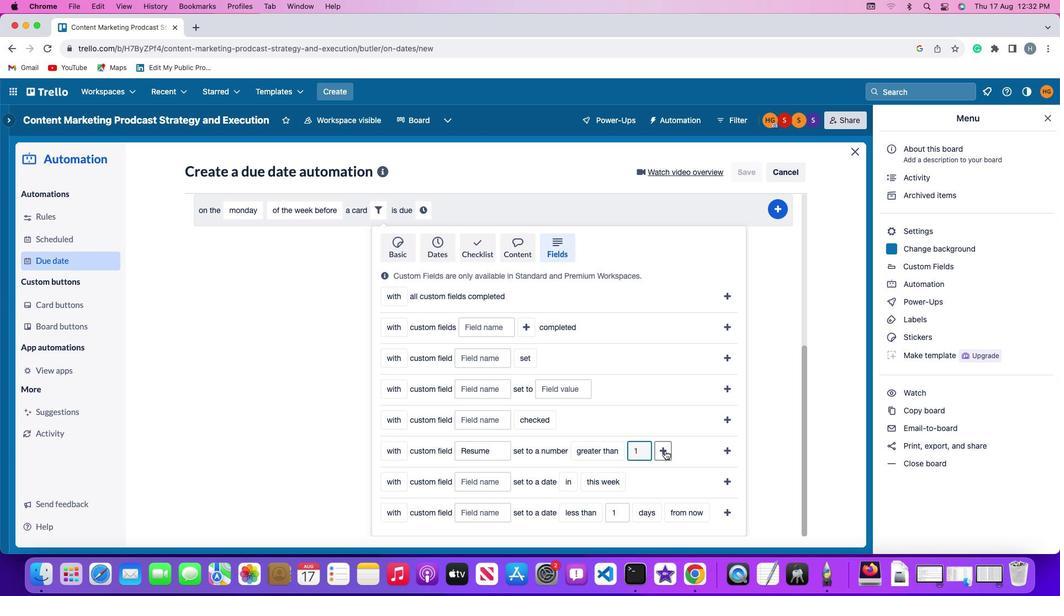 
Action: Mouse moved to (426, 477)
Screenshot: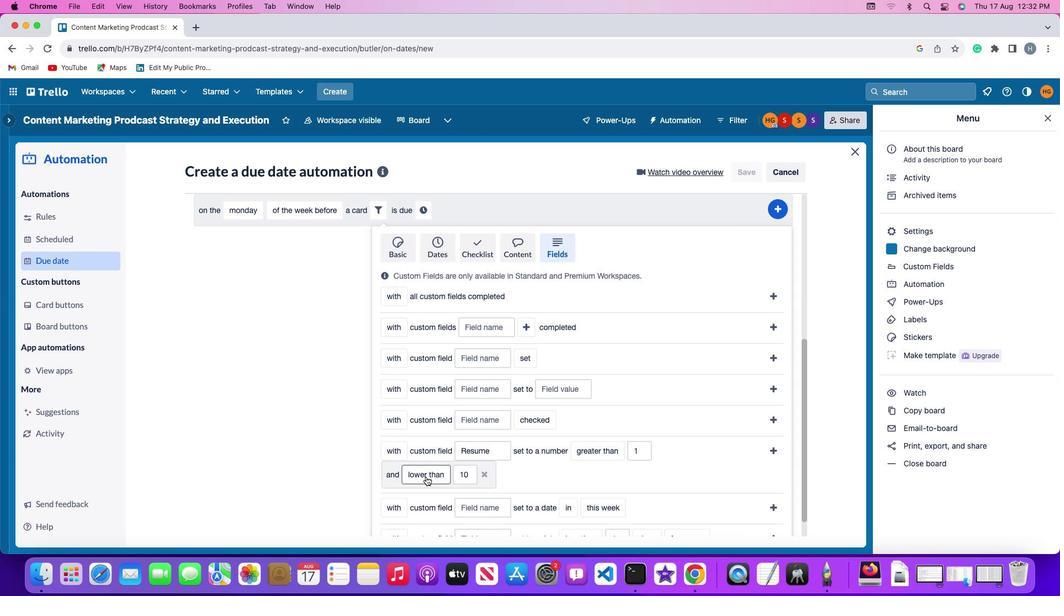 
Action: Mouse pressed left at (426, 477)
Screenshot: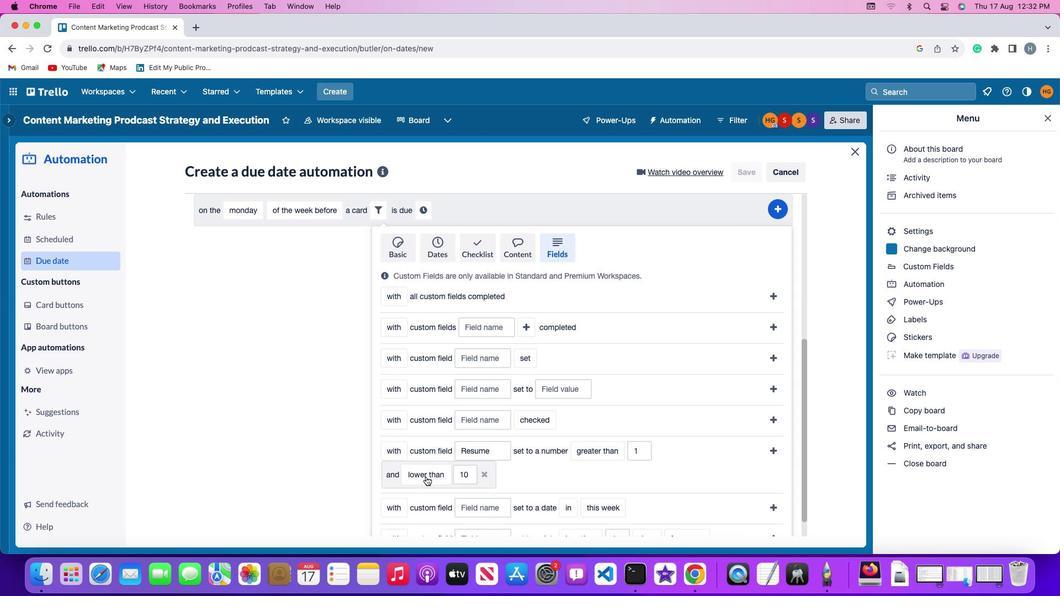 
Action: Mouse moved to (425, 448)
Screenshot: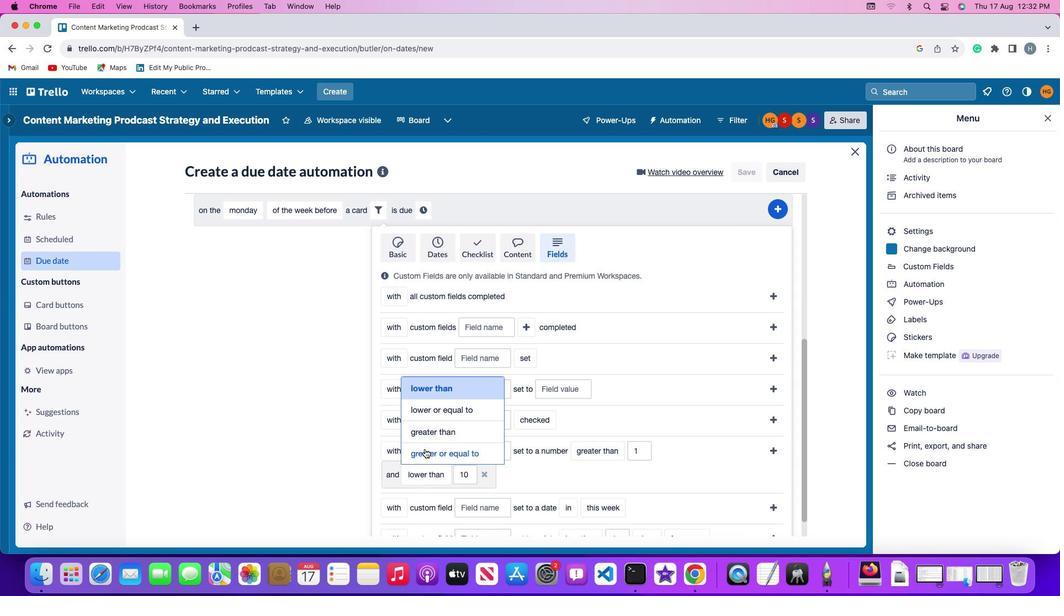
Action: Mouse pressed left at (425, 448)
Screenshot: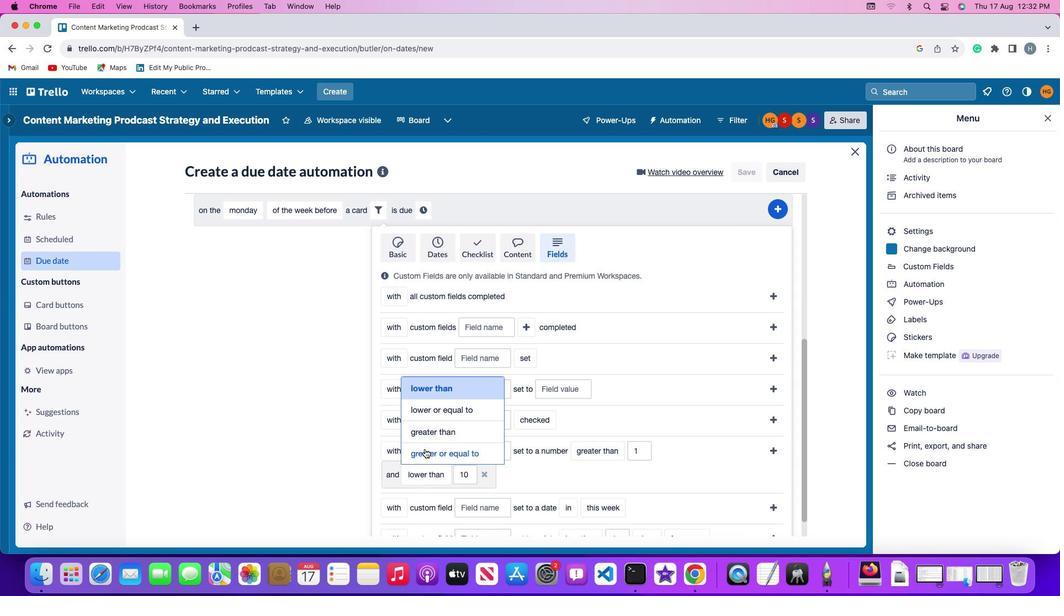 
Action: Mouse moved to (498, 473)
Screenshot: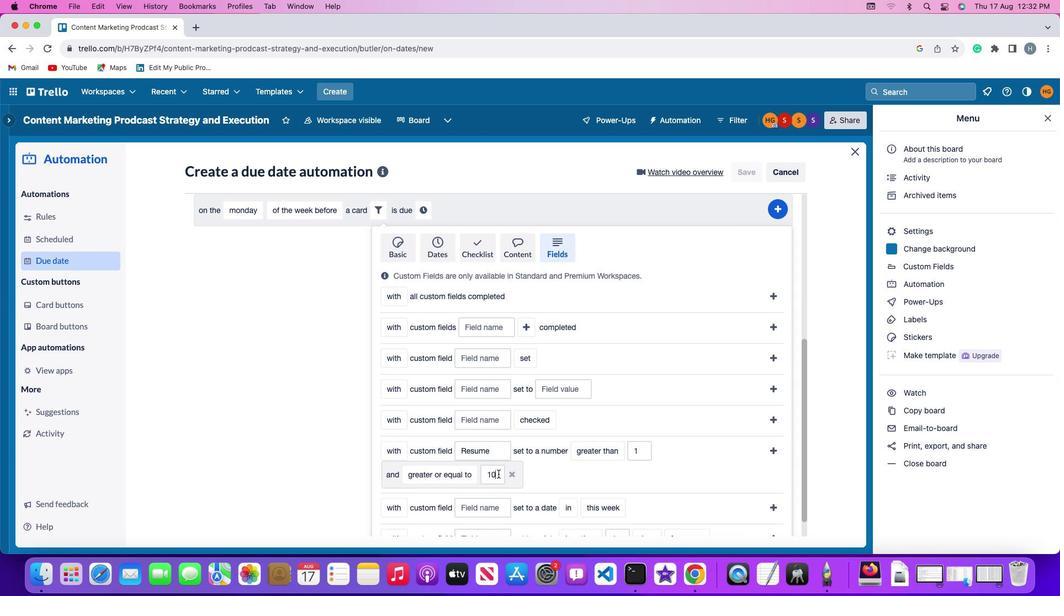 
Action: Mouse pressed left at (498, 473)
Screenshot: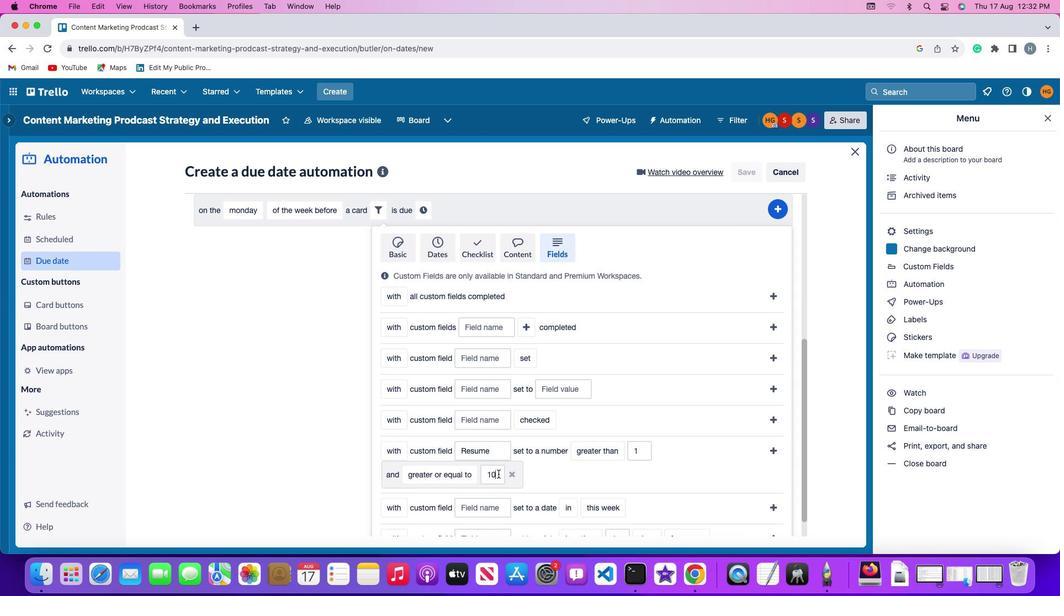 
Action: Key pressed Key.backspaceKey.backspace
Screenshot: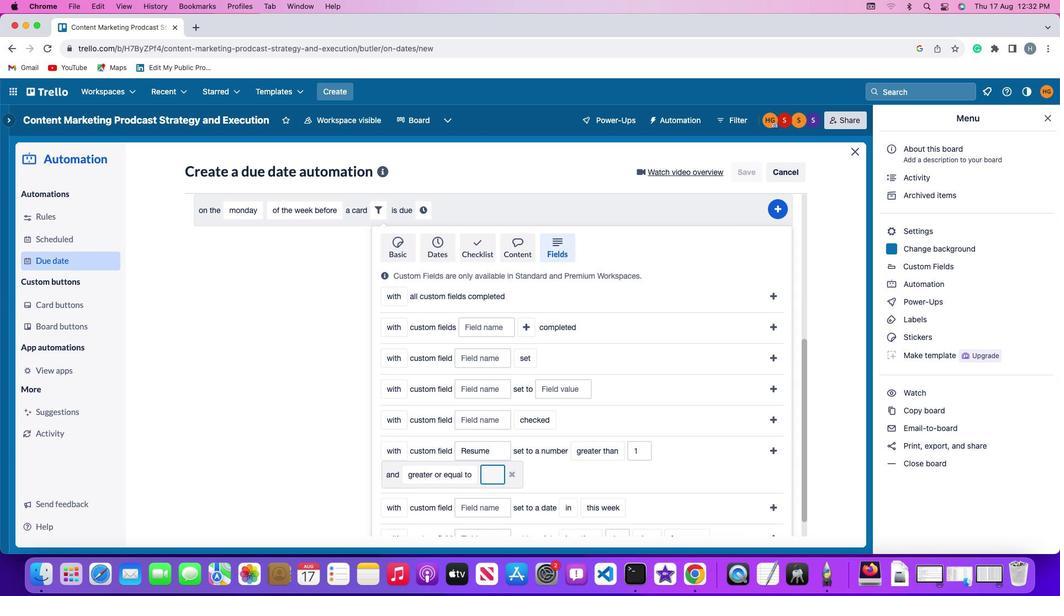 
Action: Mouse moved to (498, 473)
Screenshot: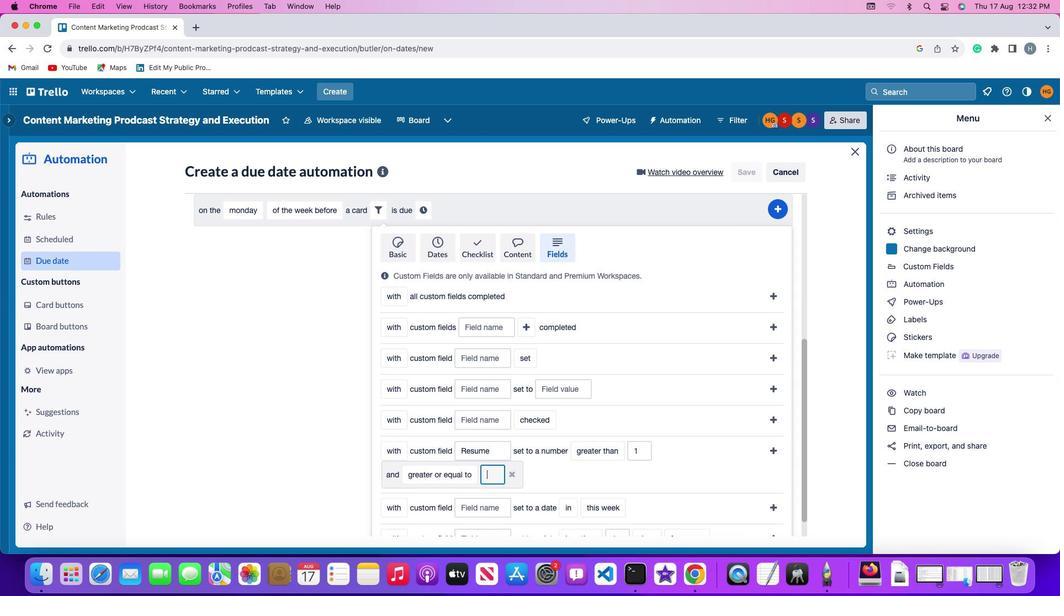 
Action: Key pressed '1''0'
Screenshot: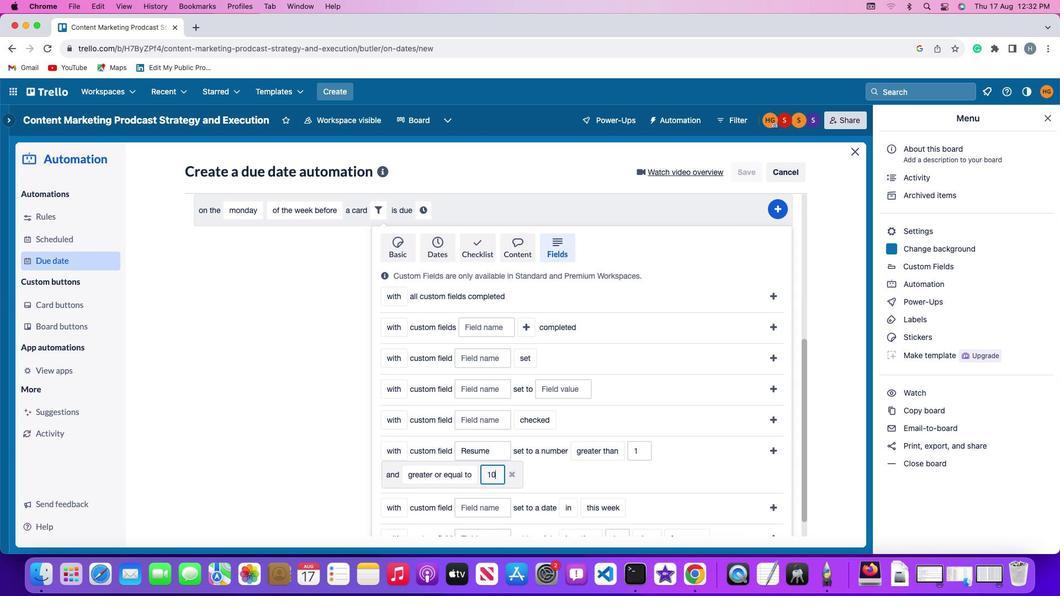 
Action: Mouse moved to (778, 447)
Screenshot: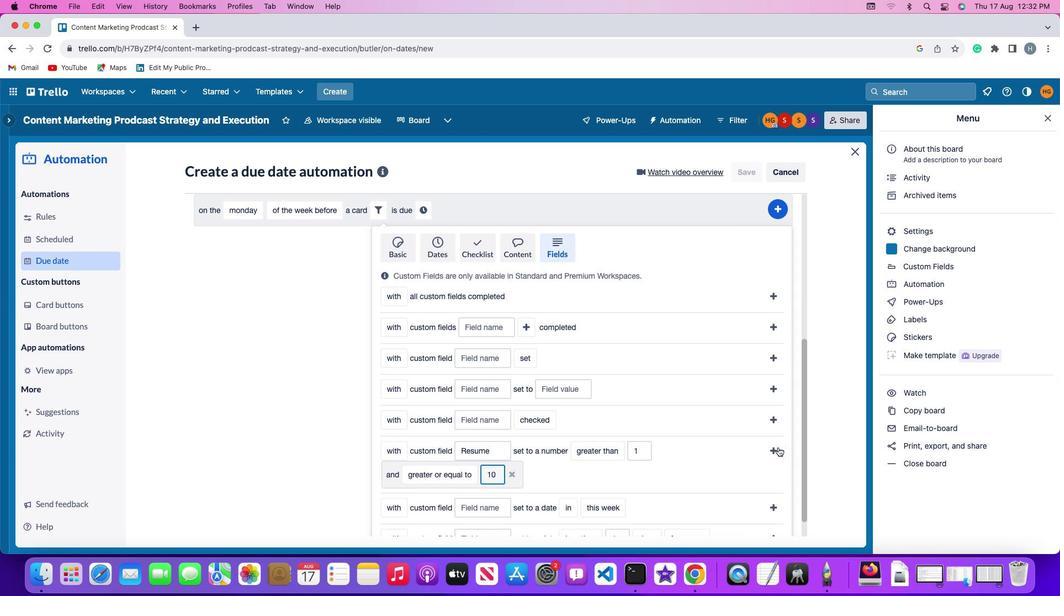 
Action: Mouse pressed left at (778, 447)
Screenshot: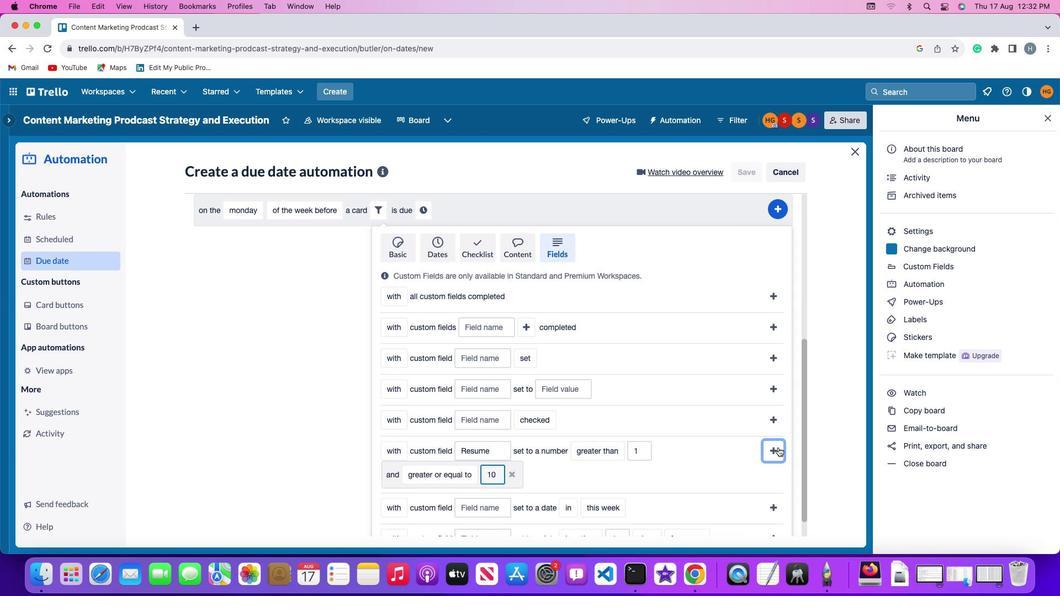 
Action: Mouse moved to (738, 480)
Screenshot: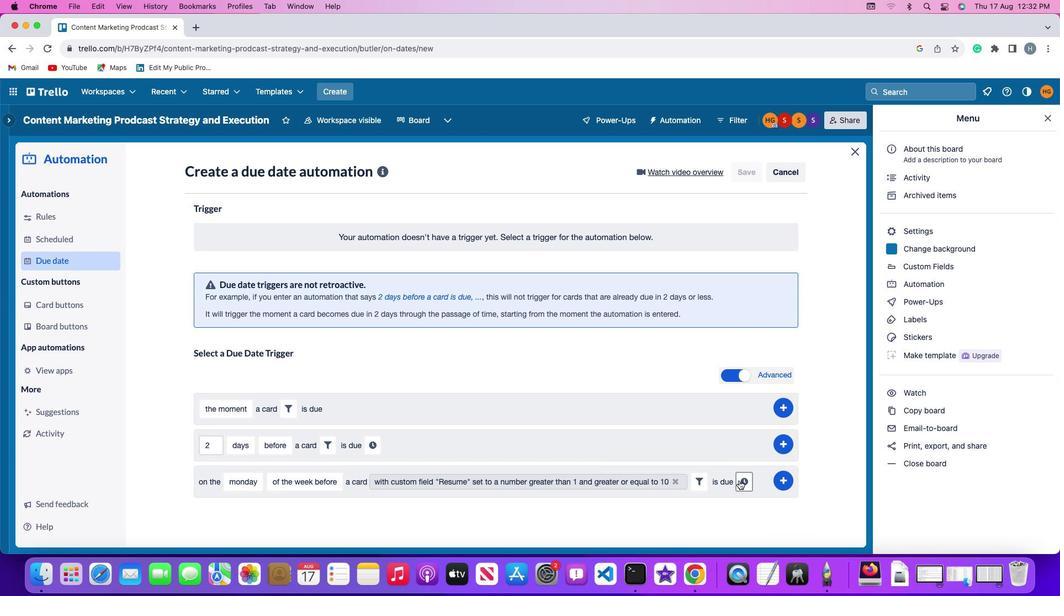 
Action: Mouse pressed left at (738, 480)
Screenshot: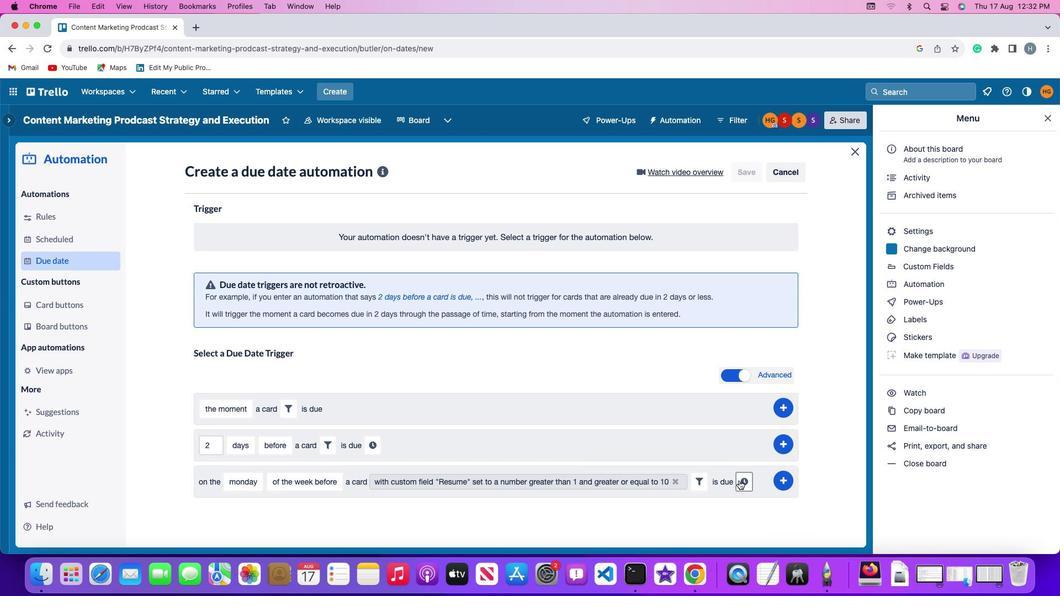 
Action: Mouse moved to (230, 507)
Screenshot: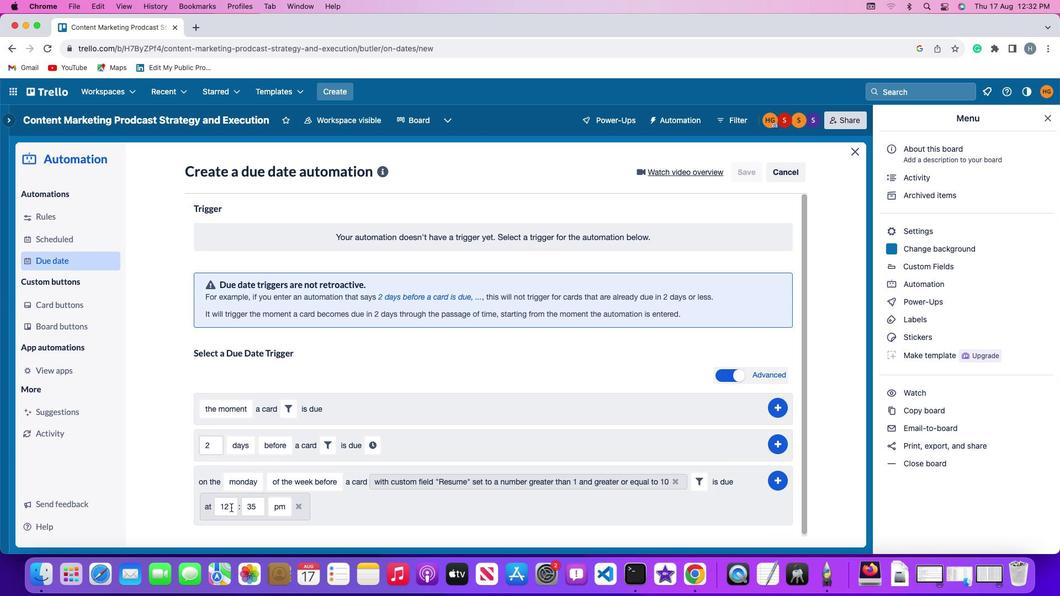 
Action: Mouse pressed left at (230, 507)
Screenshot: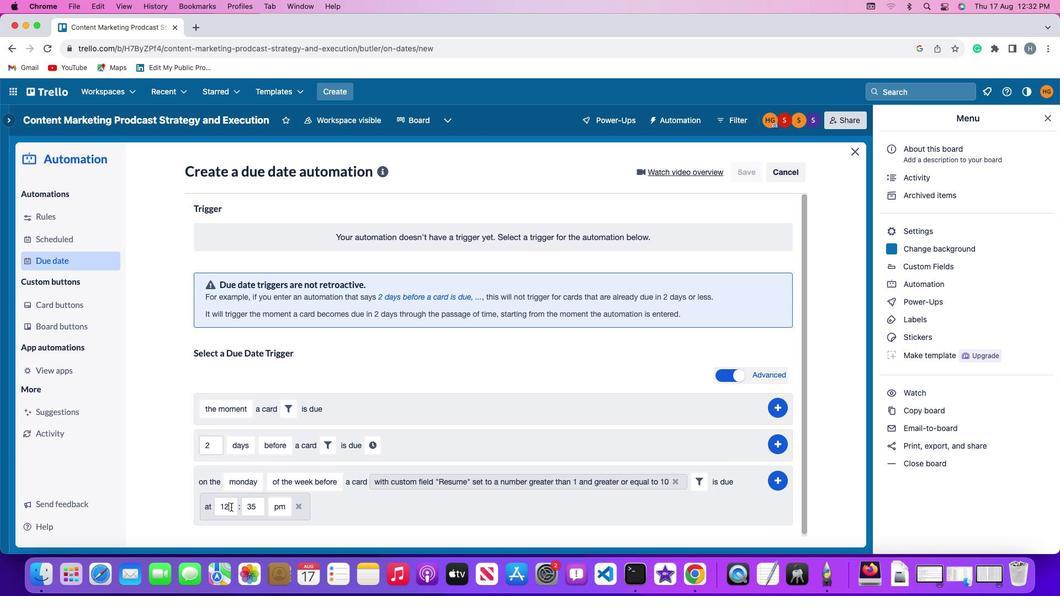 
Action: Mouse moved to (231, 507)
Screenshot: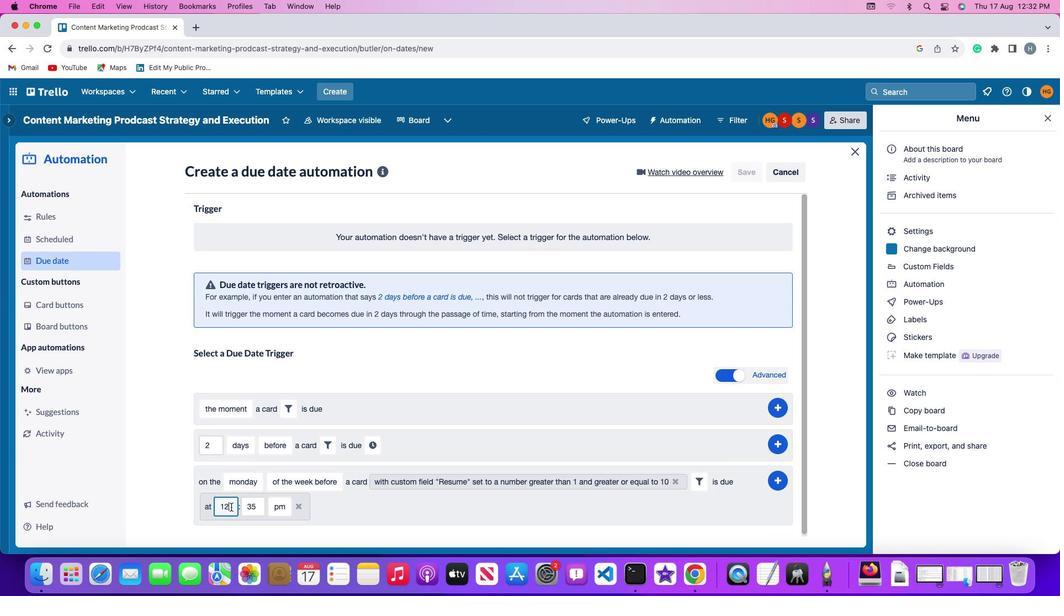 
Action: Key pressed Key.backspaceKey.backspace'1''1'
Screenshot: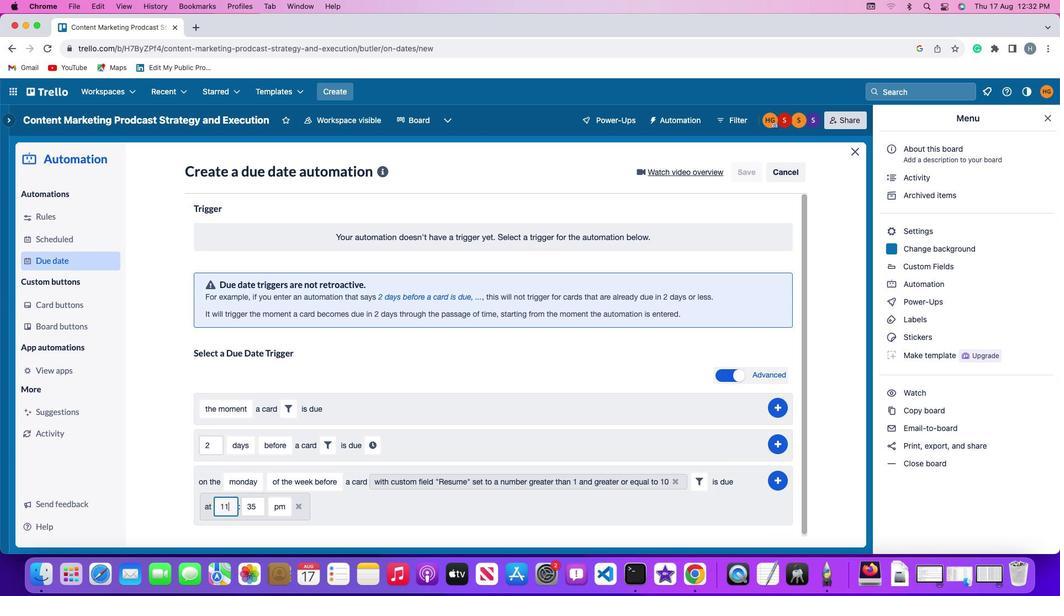 
Action: Mouse moved to (256, 505)
Screenshot: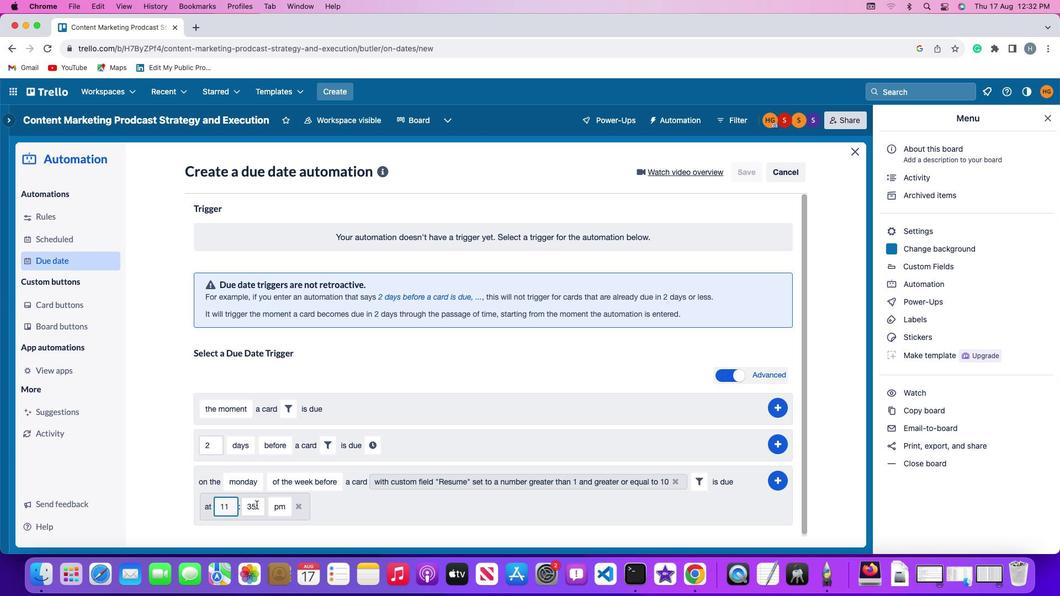 
Action: Mouse pressed left at (256, 505)
Screenshot: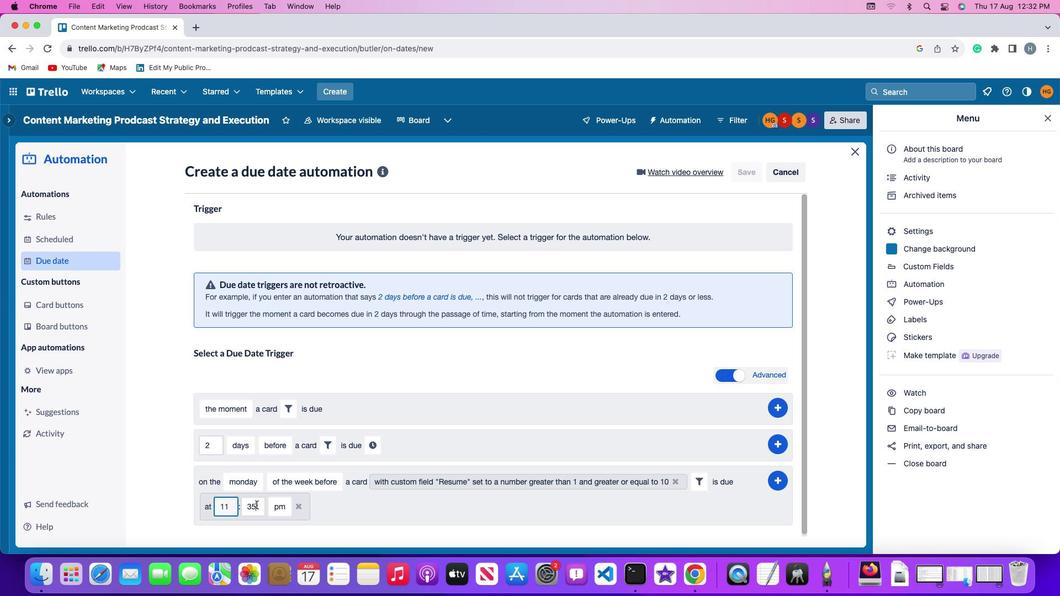 
Action: Key pressed Key.backspaceKey.backspace
Screenshot: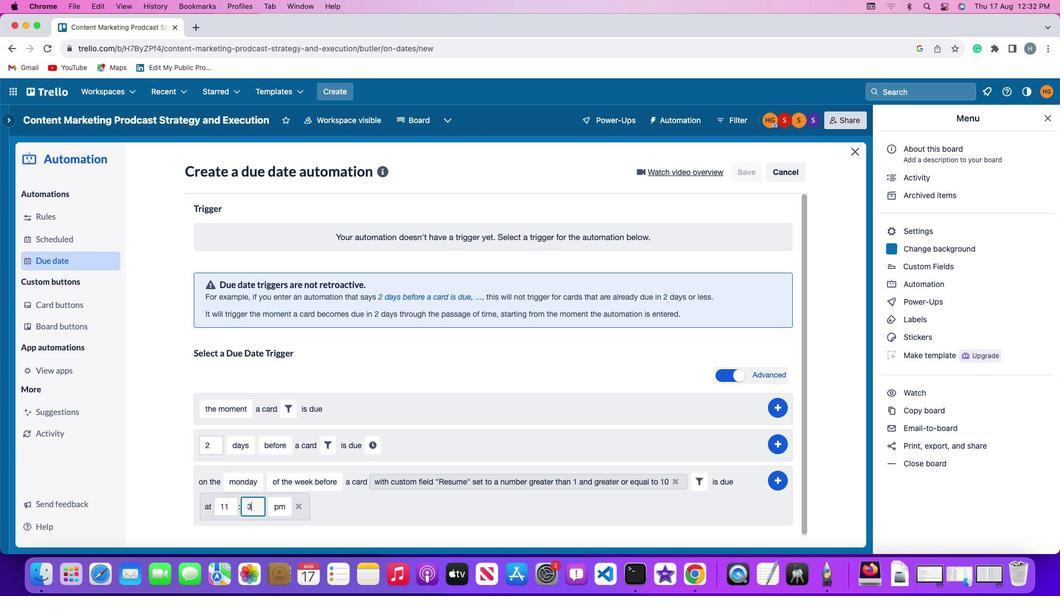 
Action: Mouse moved to (256, 505)
Screenshot: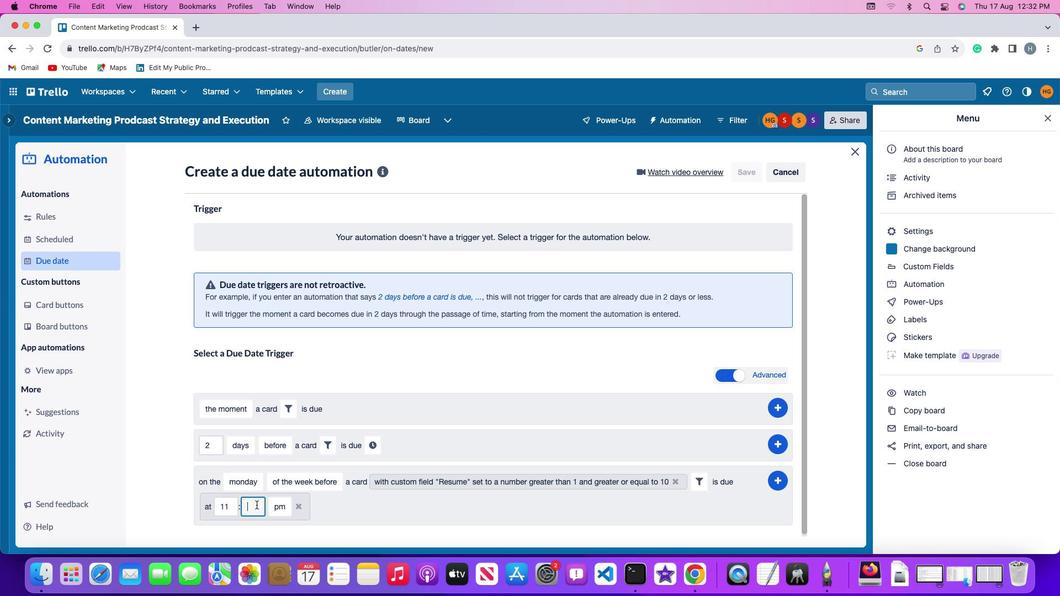 
Action: Key pressed '0''0'
Screenshot: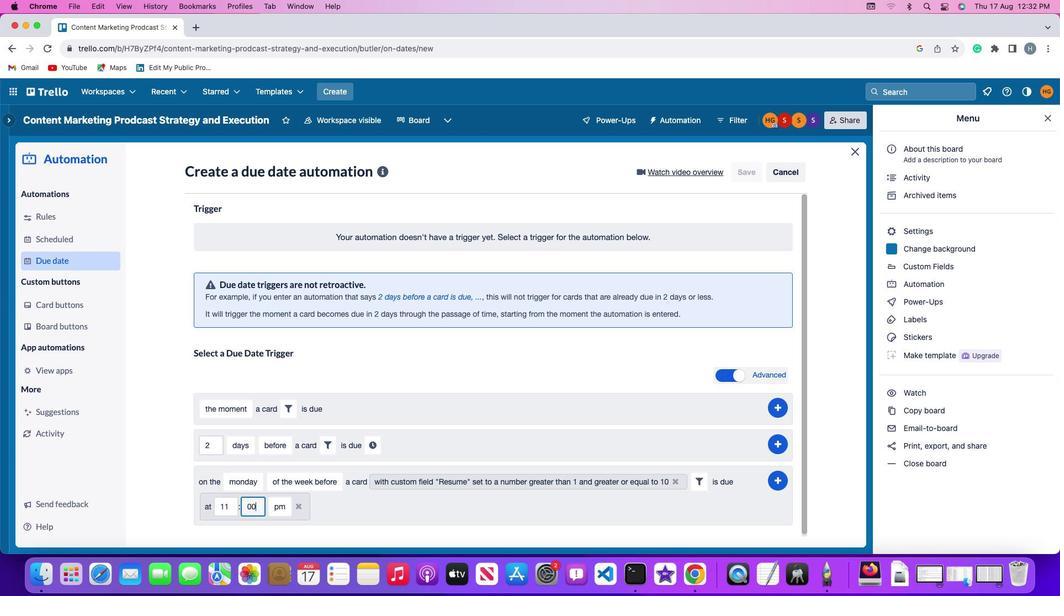 
Action: Mouse moved to (277, 505)
Screenshot: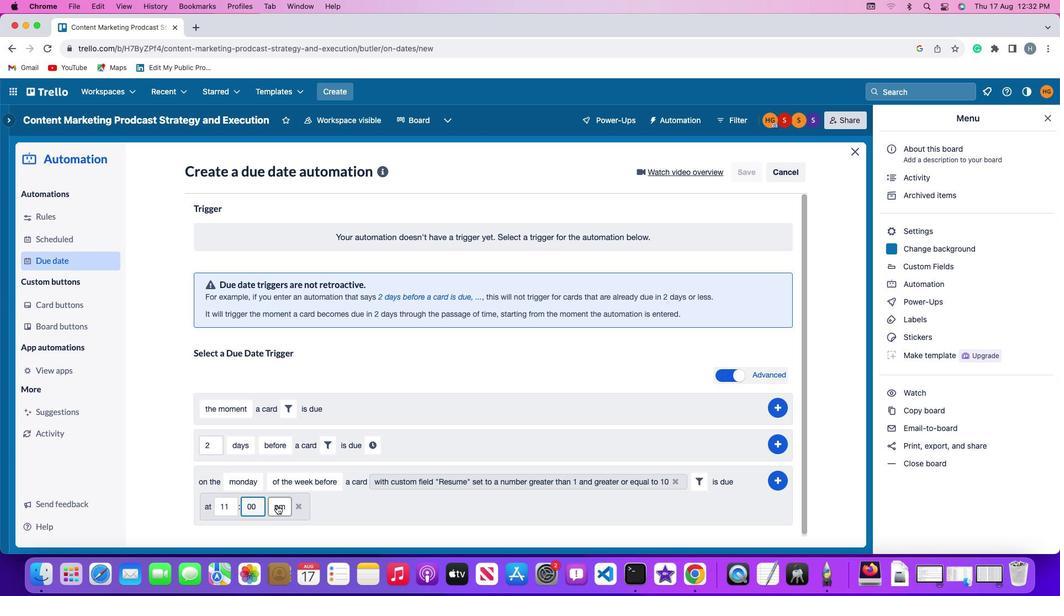 
Action: Mouse pressed left at (277, 505)
Screenshot: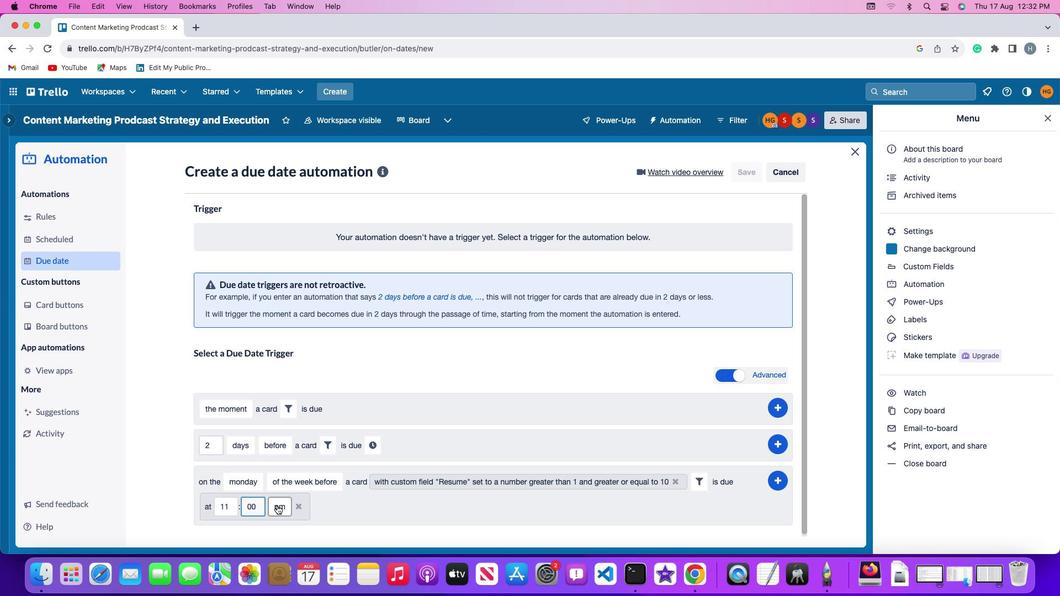 
Action: Mouse moved to (288, 462)
Screenshot: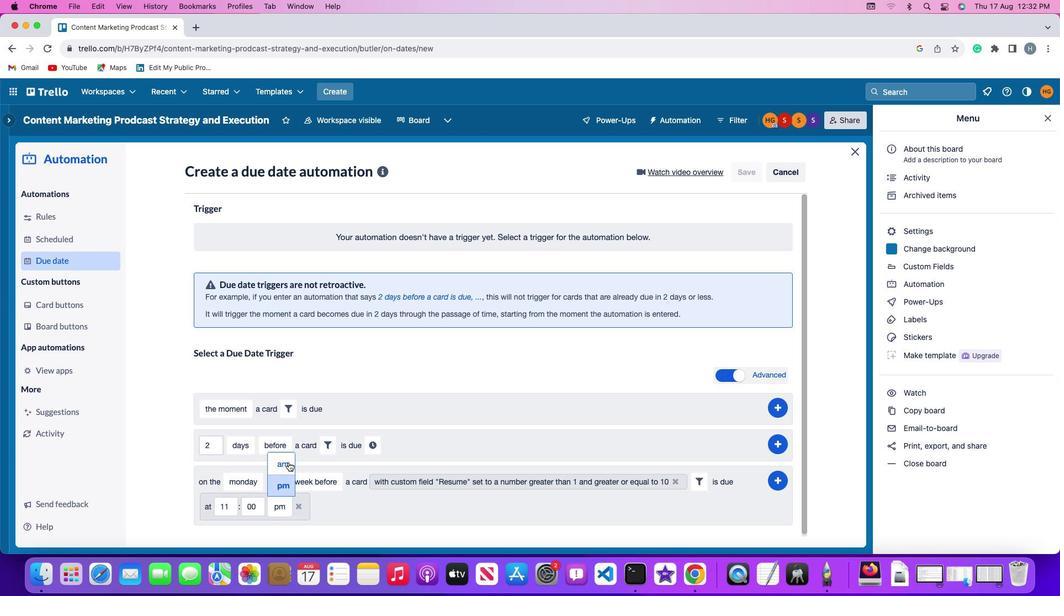 
Action: Mouse pressed left at (288, 462)
Screenshot: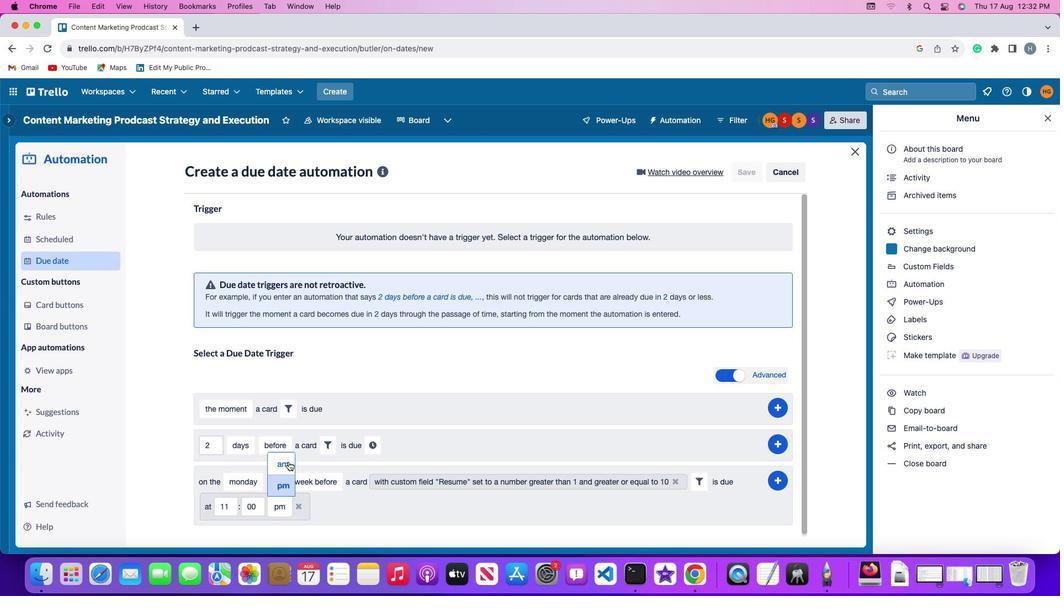
Action: Mouse moved to (777, 478)
Screenshot: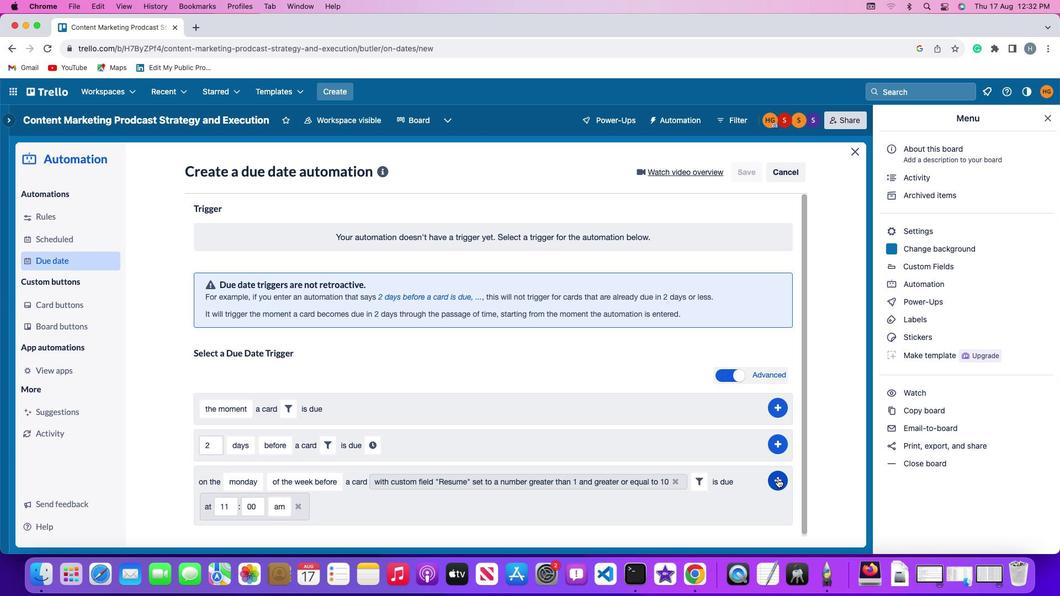 
Action: Mouse pressed left at (777, 478)
Screenshot: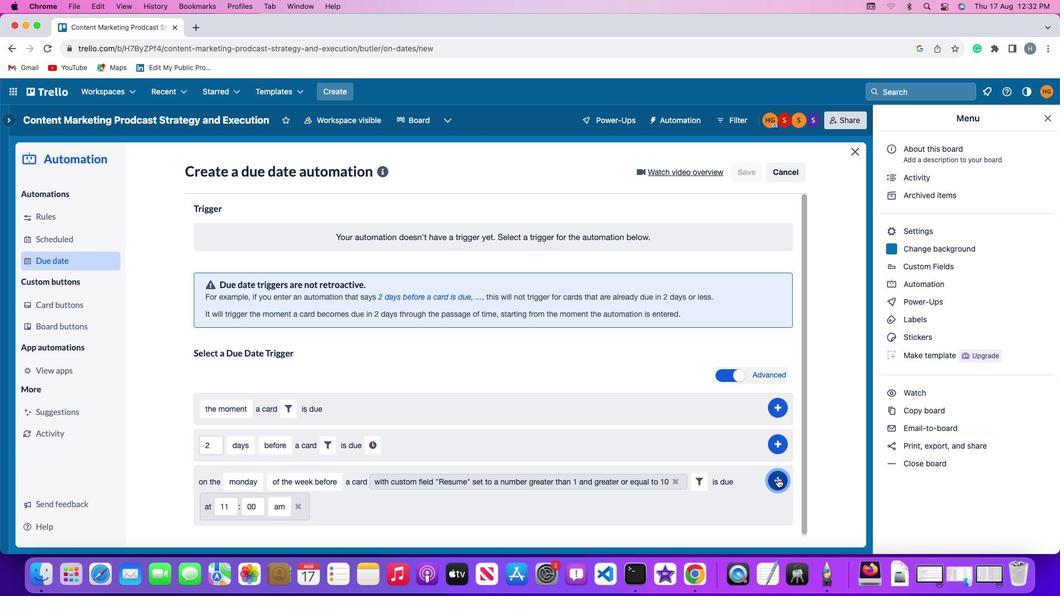 
Action: Mouse moved to (758, 334)
Screenshot: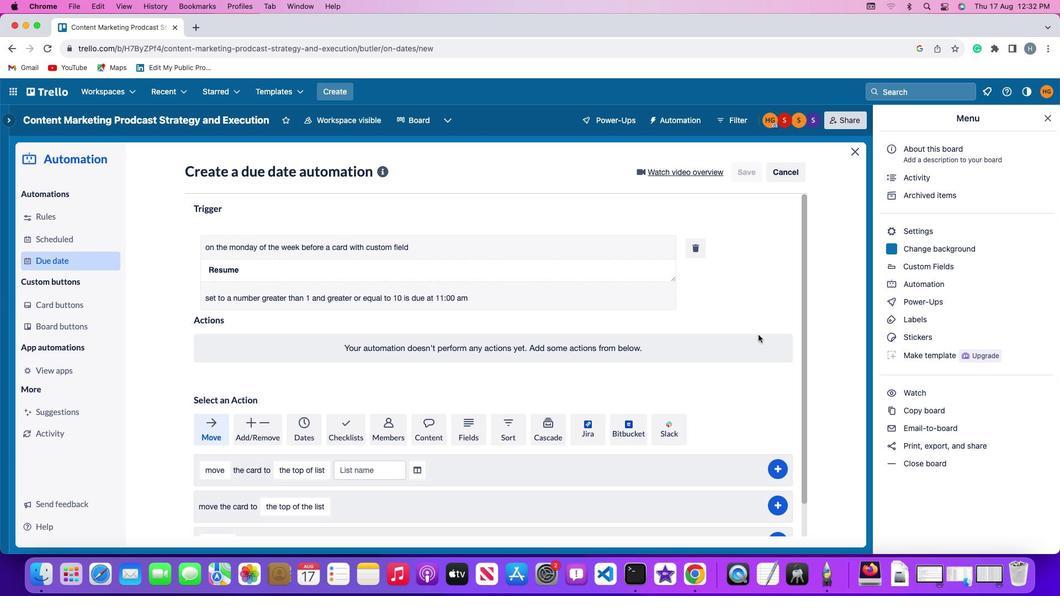 
